 Task: Search one way flight ticket for 2 adults, 4 children and 1 infant on lap in business from Christiansted,st. Croix: Henry E. Rohlsen Airport to Greenville: Pitt-greenville Airport on 5-2-2023. Choice of flights is Emirates. Number of bags: 2 carry on bags and 7 checked bags. Price is upto 93000. Outbound departure time preference is 22:00.
Action: Mouse moved to (249, 328)
Screenshot: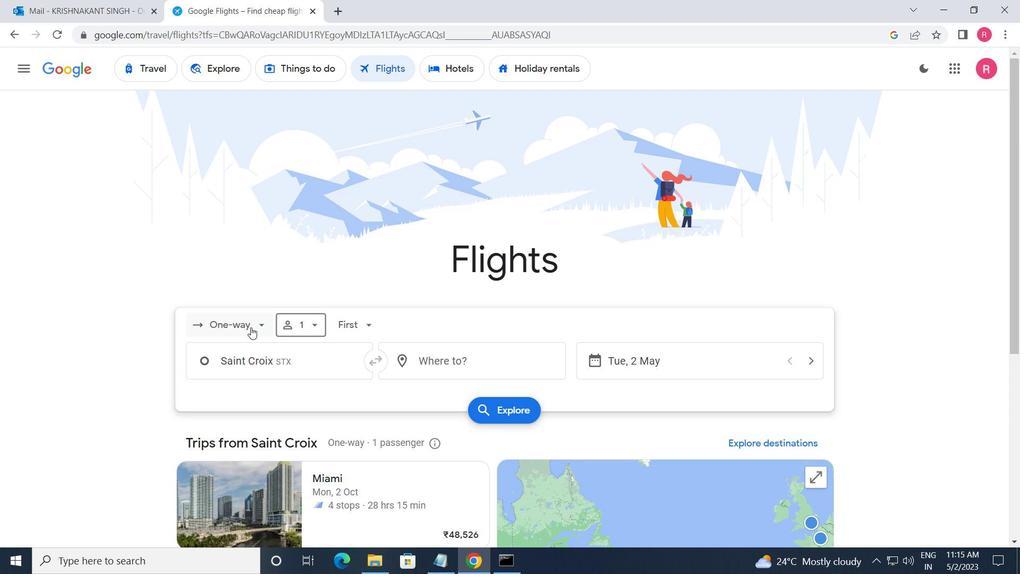 
Action: Mouse pressed left at (249, 328)
Screenshot: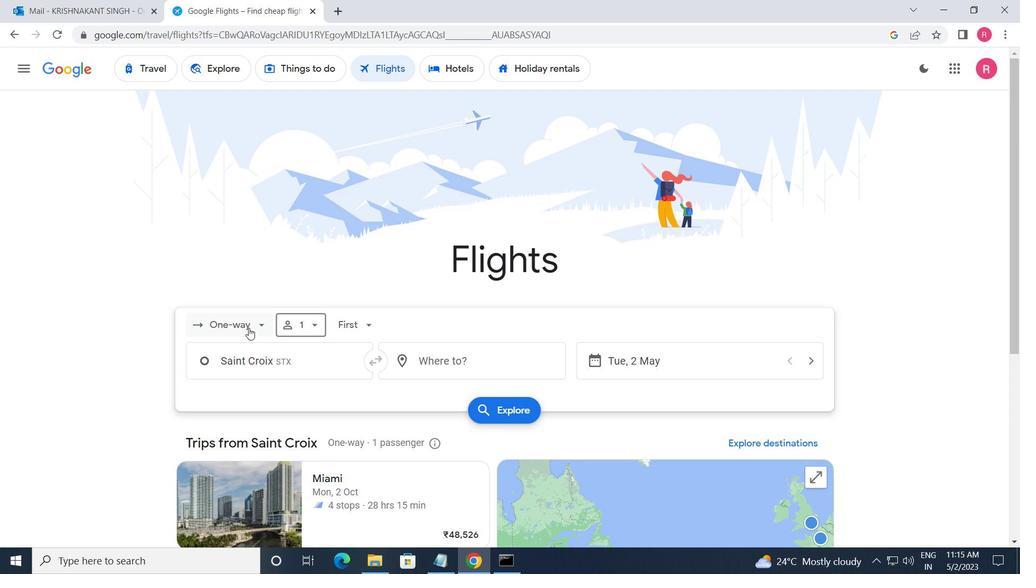 
Action: Mouse moved to (238, 386)
Screenshot: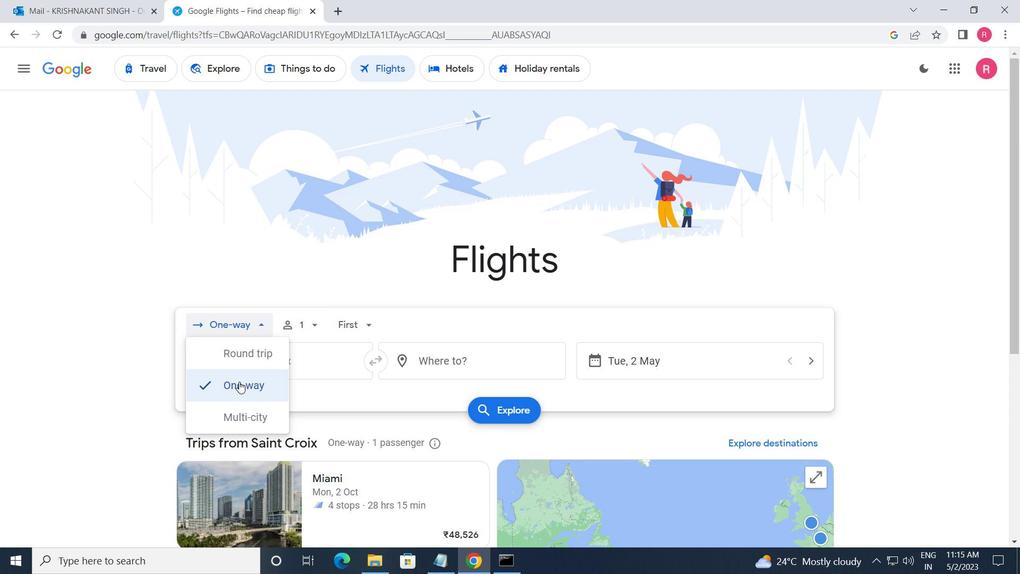 
Action: Mouse pressed left at (238, 386)
Screenshot: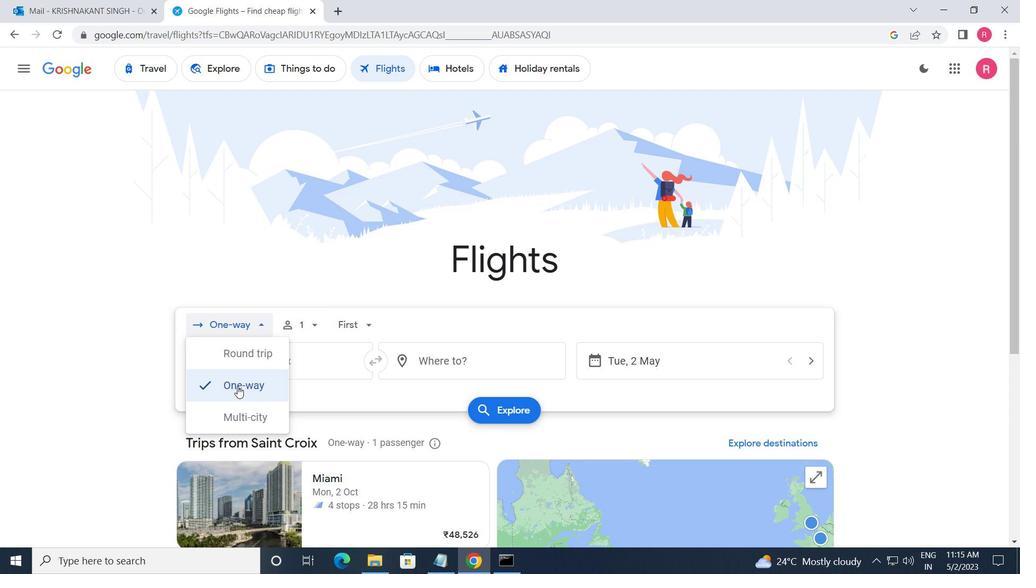 
Action: Mouse moved to (291, 332)
Screenshot: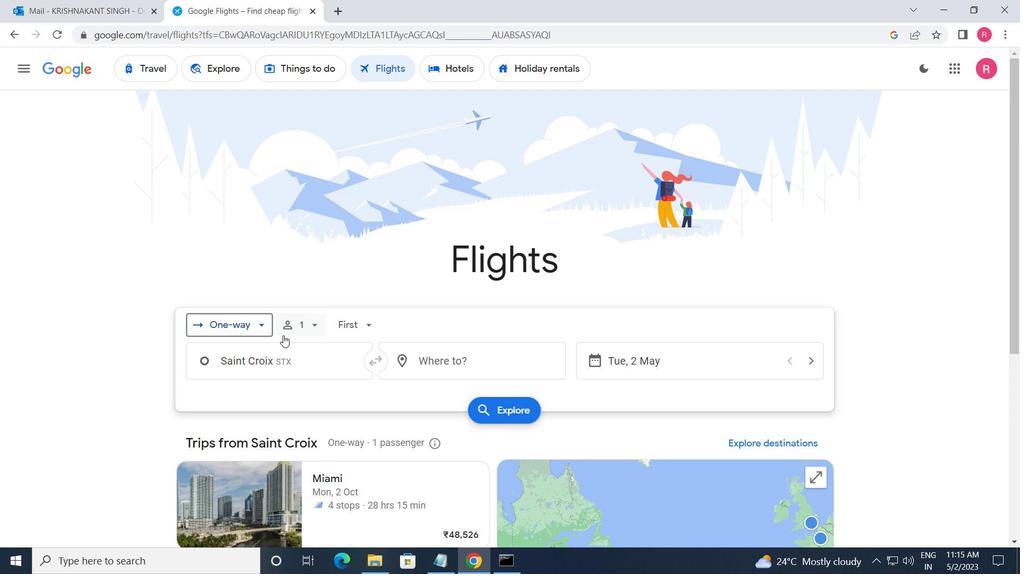 
Action: Mouse pressed left at (291, 332)
Screenshot: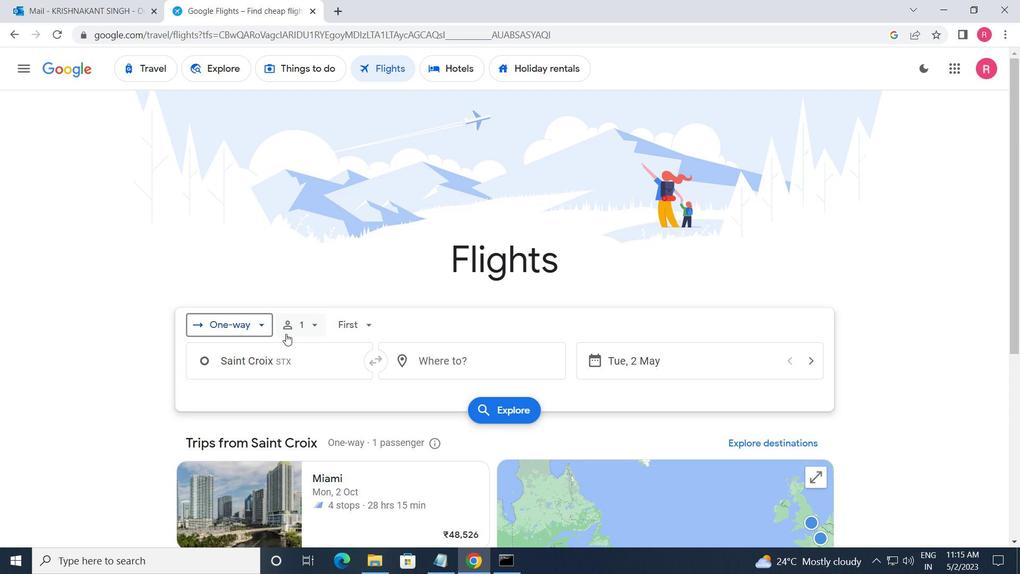 
Action: Mouse moved to (425, 365)
Screenshot: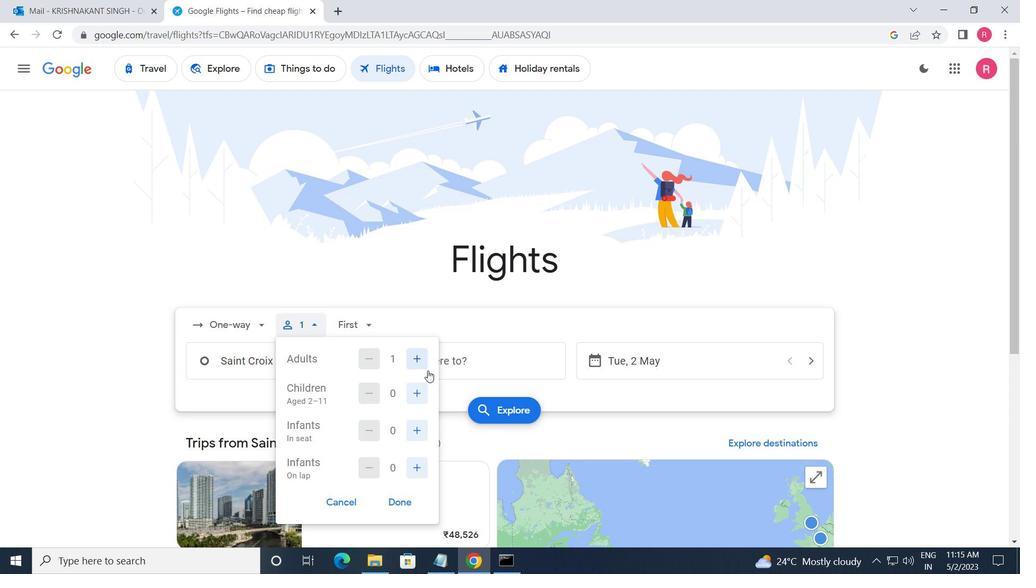 
Action: Mouse pressed left at (425, 365)
Screenshot: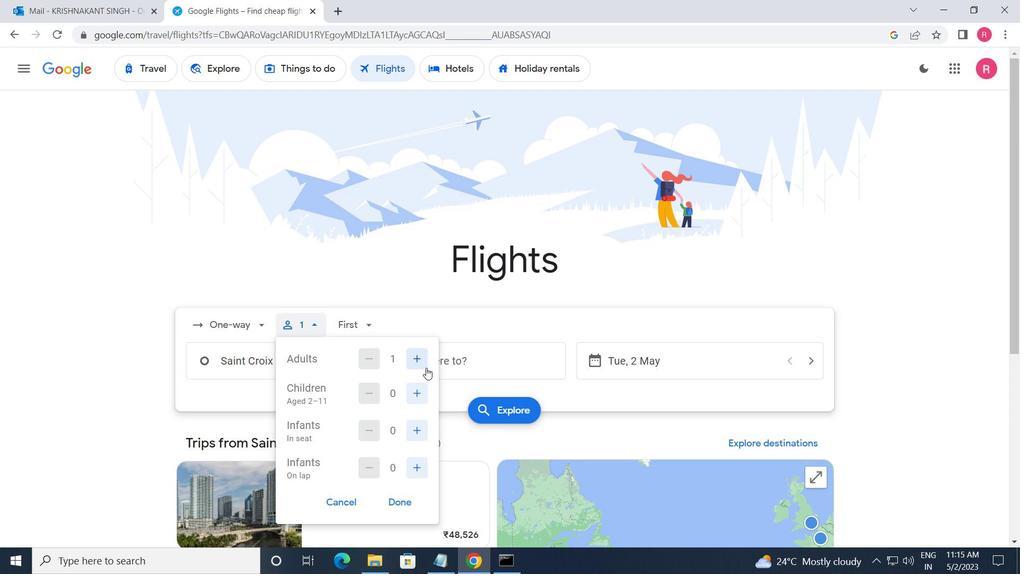 
Action: Mouse moved to (418, 389)
Screenshot: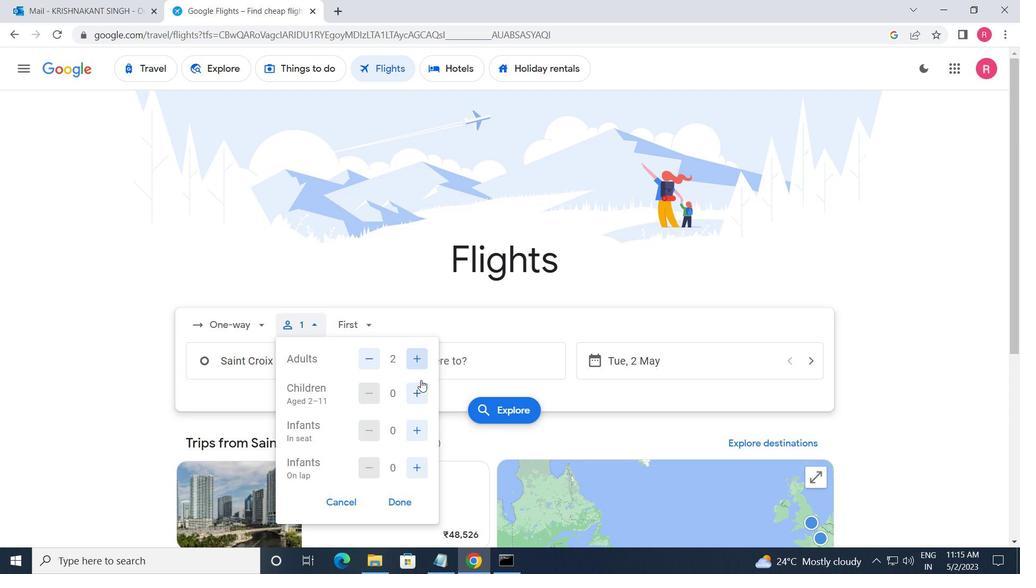 
Action: Mouse pressed left at (418, 389)
Screenshot: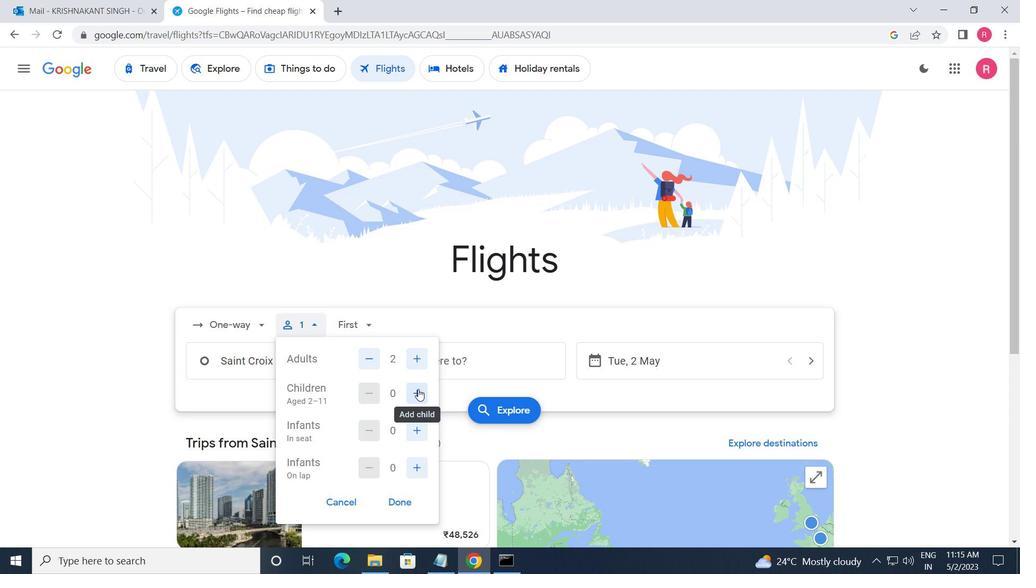 
Action: Mouse pressed left at (418, 389)
Screenshot: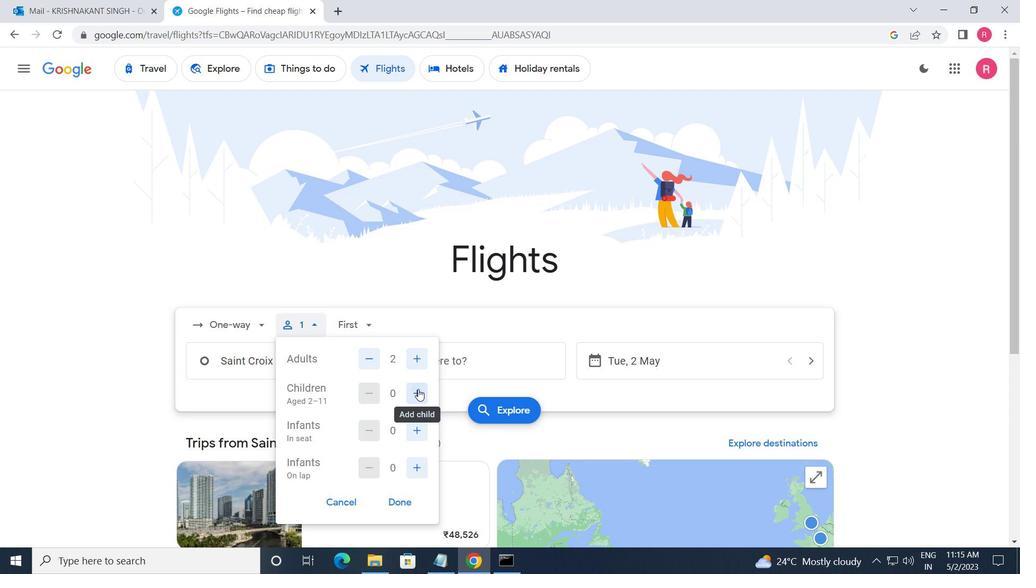 
Action: Mouse pressed left at (418, 389)
Screenshot: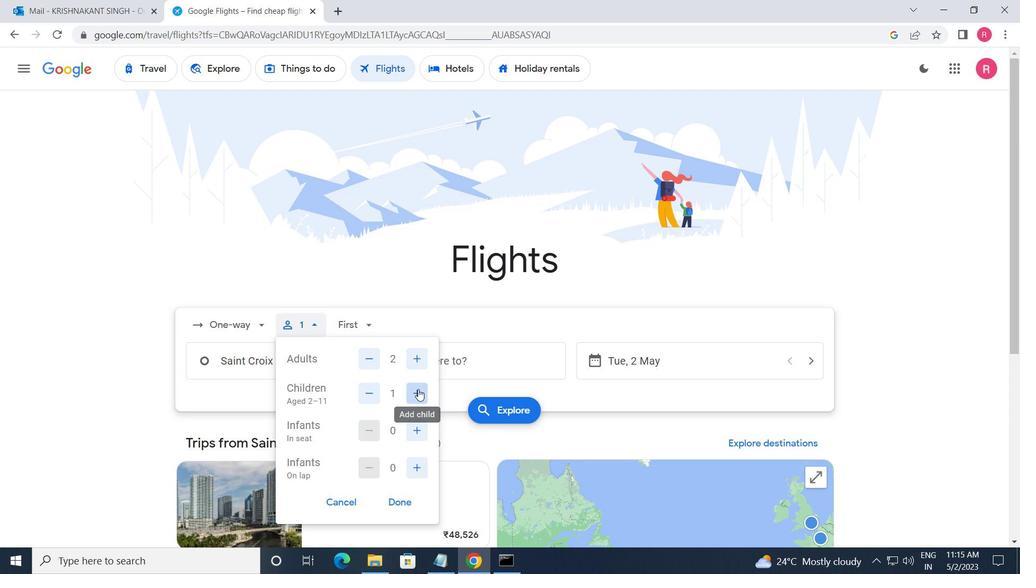 
Action: Mouse pressed left at (418, 389)
Screenshot: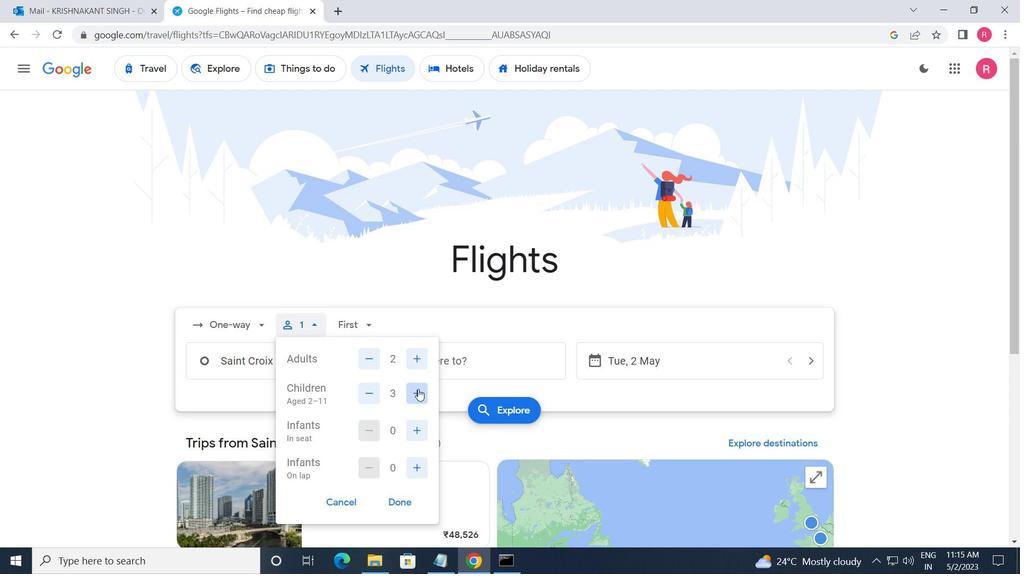
Action: Mouse moved to (416, 439)
Screenshot: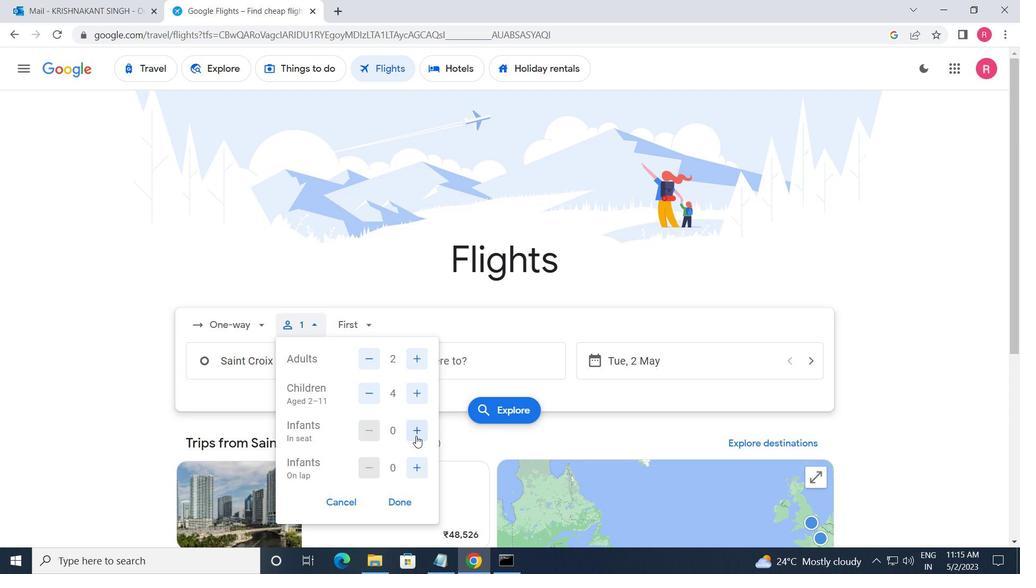 
Action: Mouse pressed left at (416, 439)
Screenshot: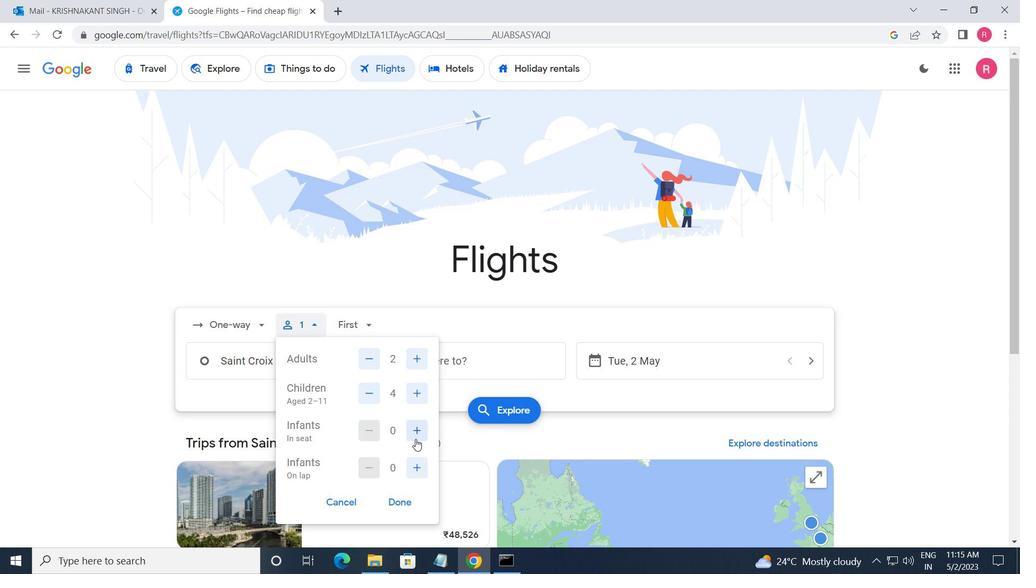 
Action: Mouse moved to (364, 324)
Screenshot: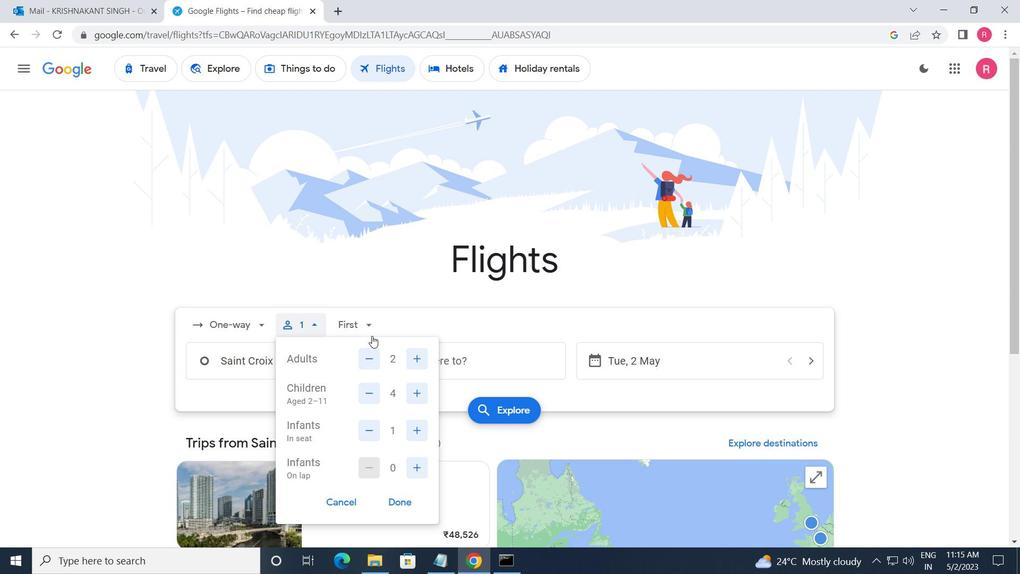 
Action: Mouse pressed left at (364, 324)
Screenshot: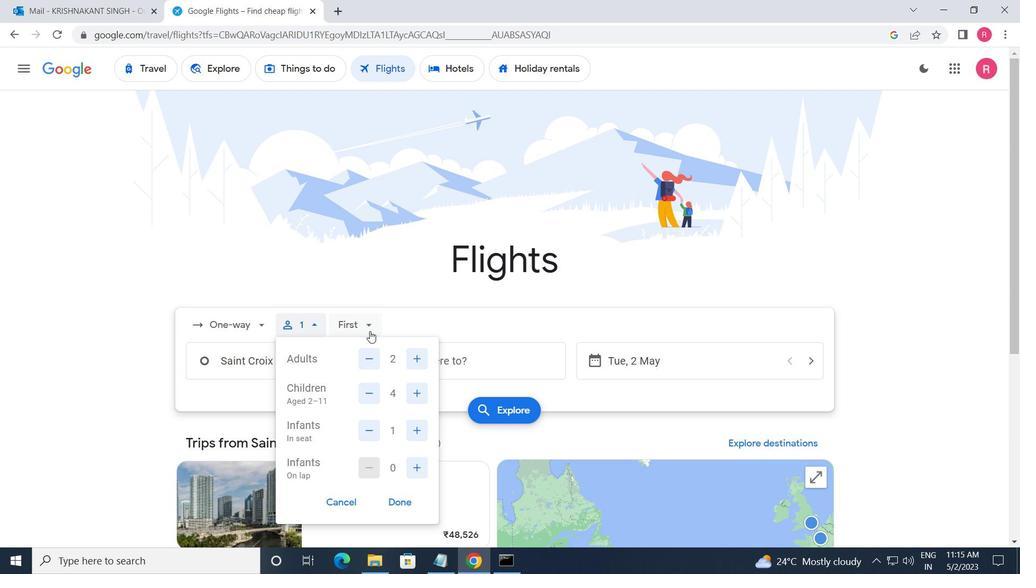
Action: Mouse moved to (388, 418)
Screenshot: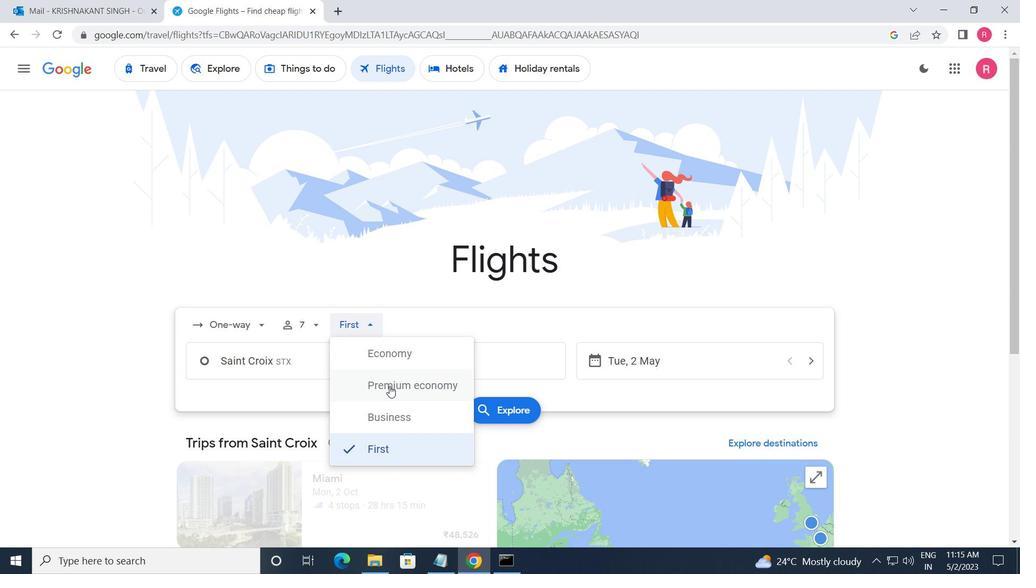 
Action: Mouse pressed left at (388, 418)
Screenshot: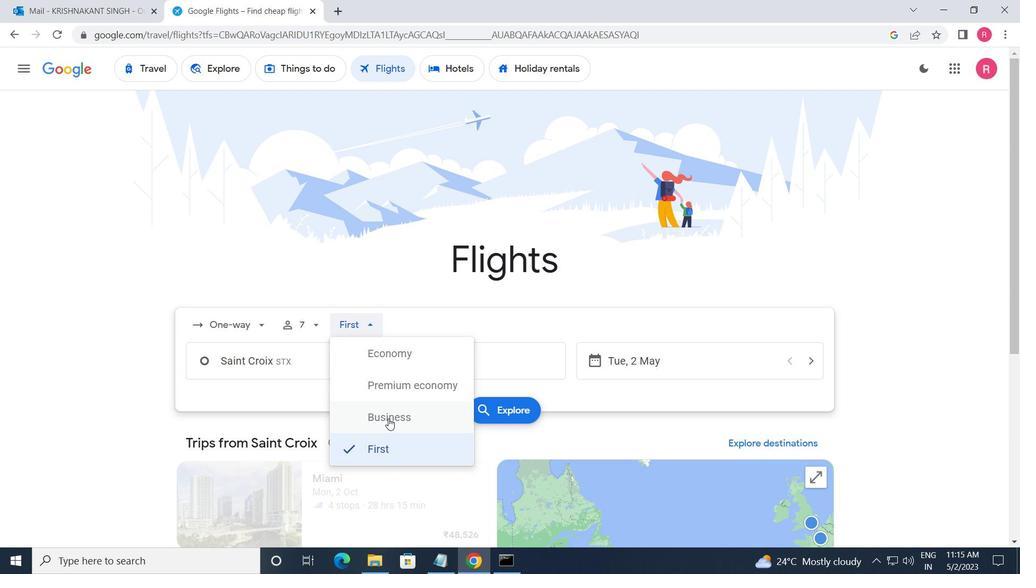 
Action: Mouse moved to (303, 370)
Screenshot: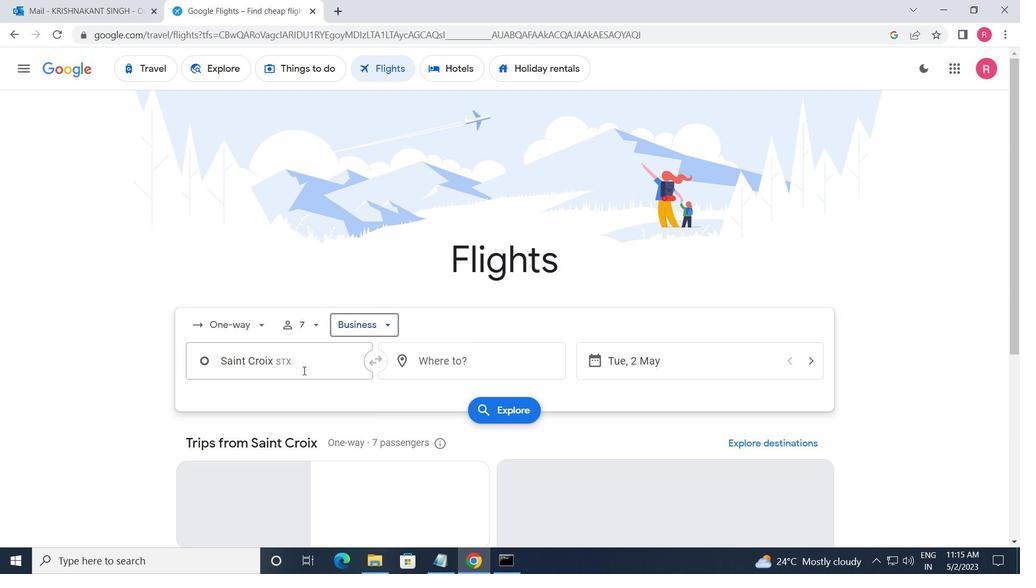 
Action: Mouse pressed left at (303, 370)
Screenshot: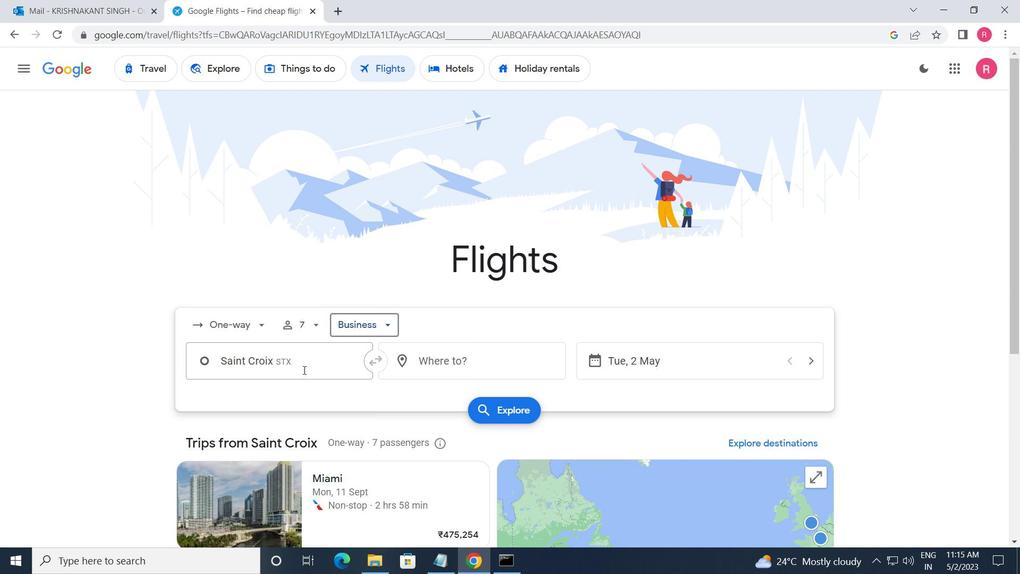 
Action: Mouse moved to (317, 429)
Screenshot: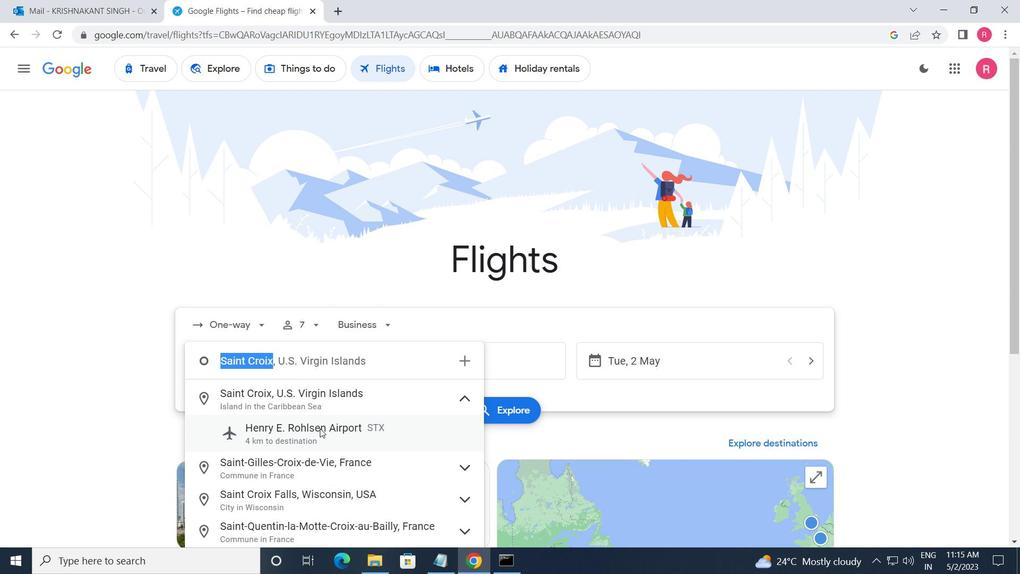 
Action: Mouse pressed left at (317, 429)
Screenshot: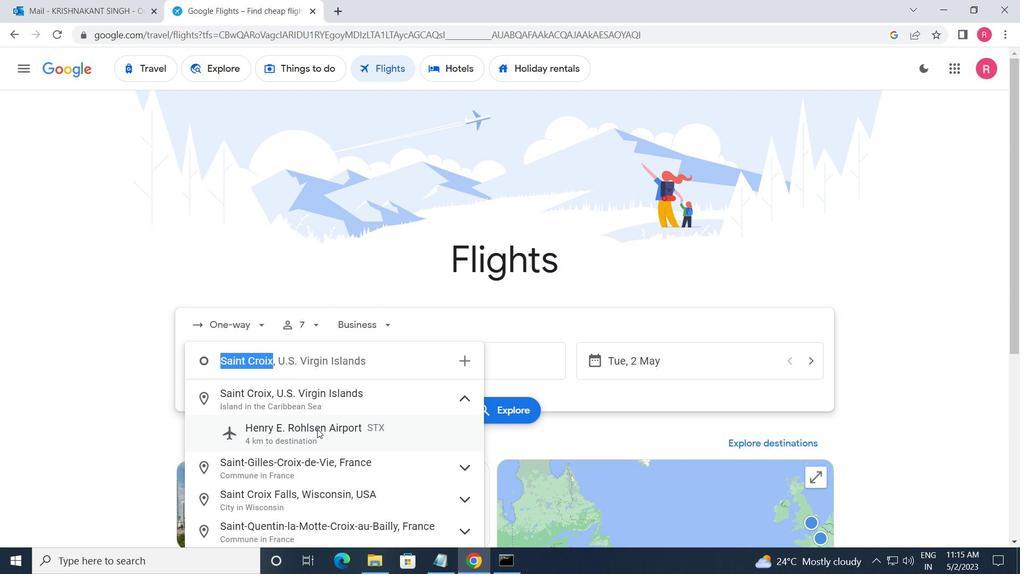 
Action: Mouse moved to (420, 369)
Screenshot: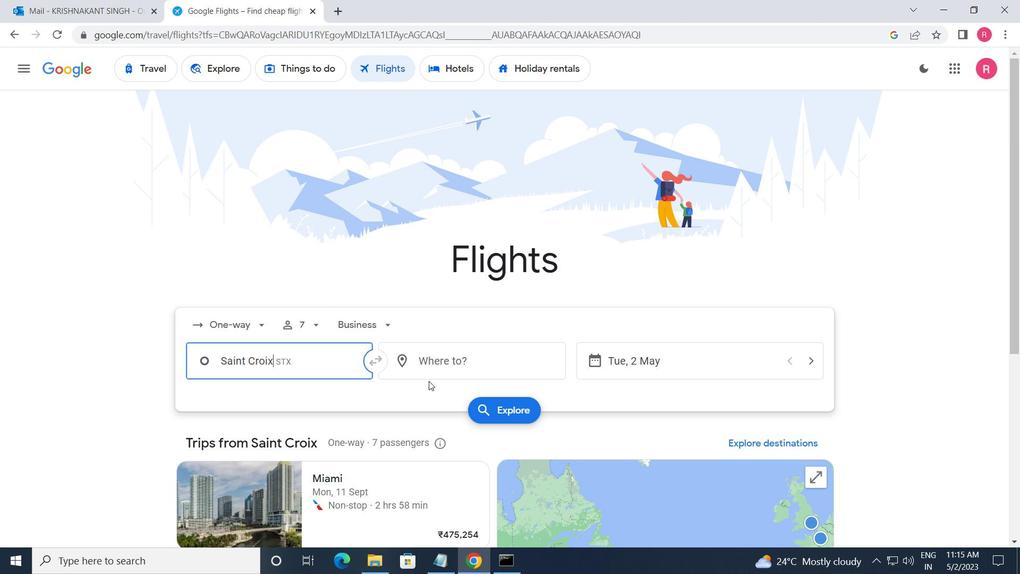 
Action: Mouse pressed left at (420, 369)
Screenshot: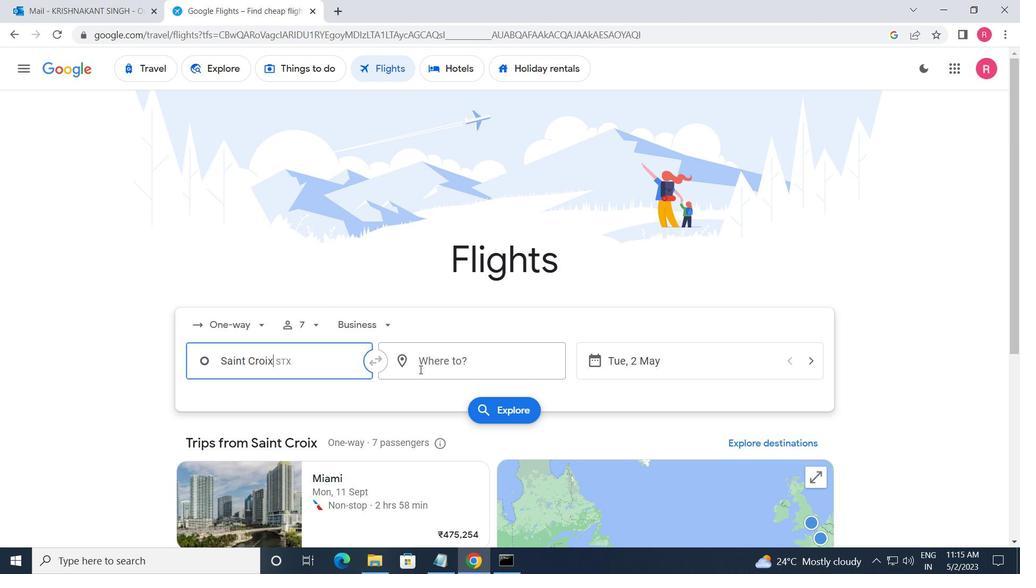 
Action: Mouse moved to (431, 490)
Screenshot: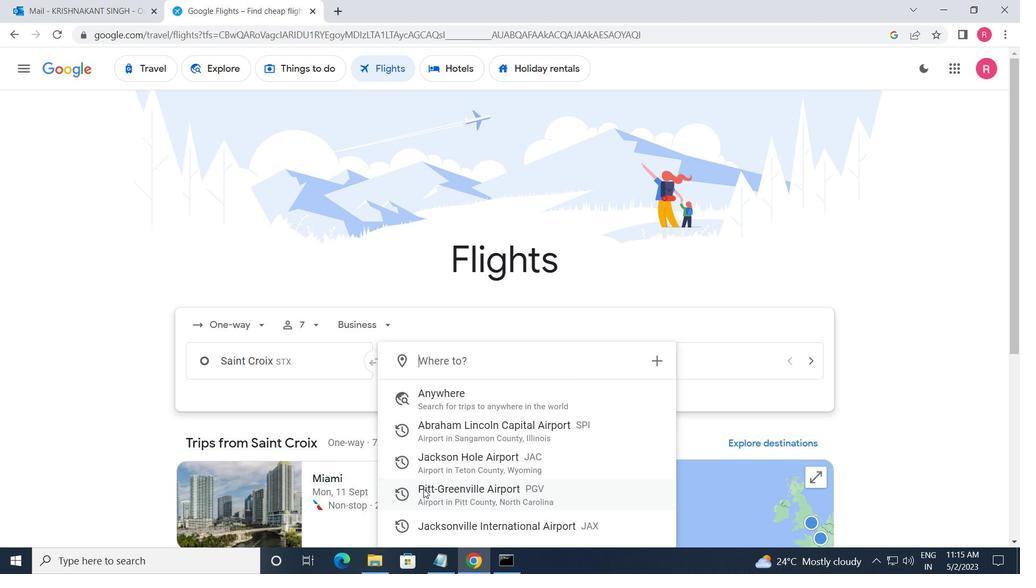 
Action: Mouse pressed left at (431, 490)
Screenshot: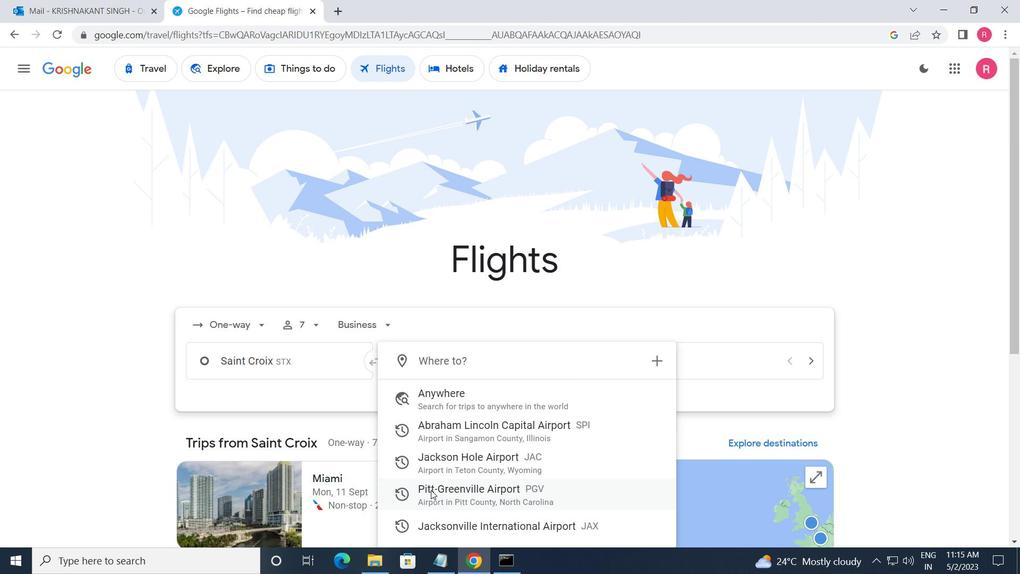 
Action: Mouse moved to (689, 359)
Screenshot: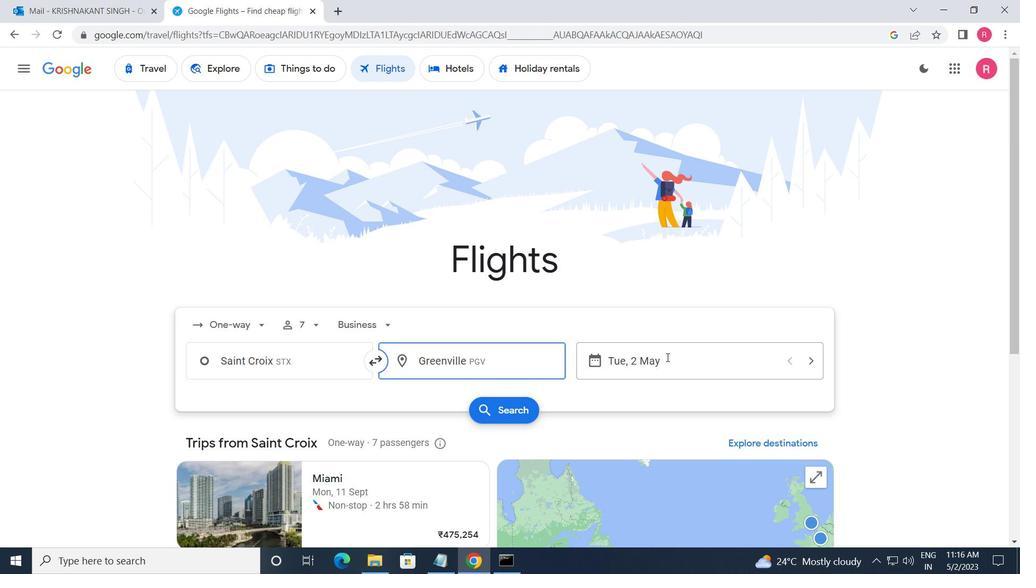 
Action: Mouse pressed left at (689, 359)
Screenshot: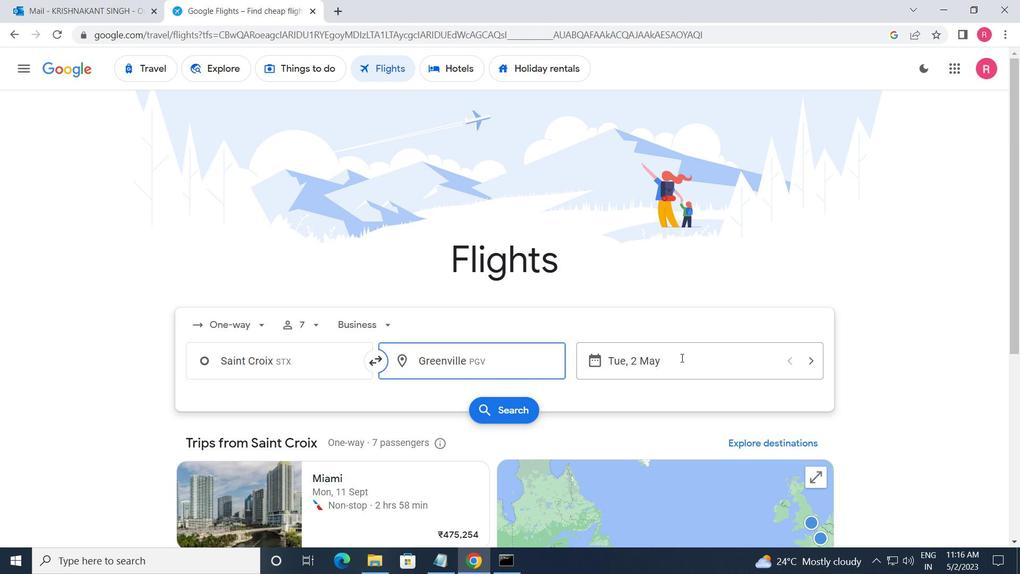 
Action: Mouse moved to (423, 309)
Screenshot: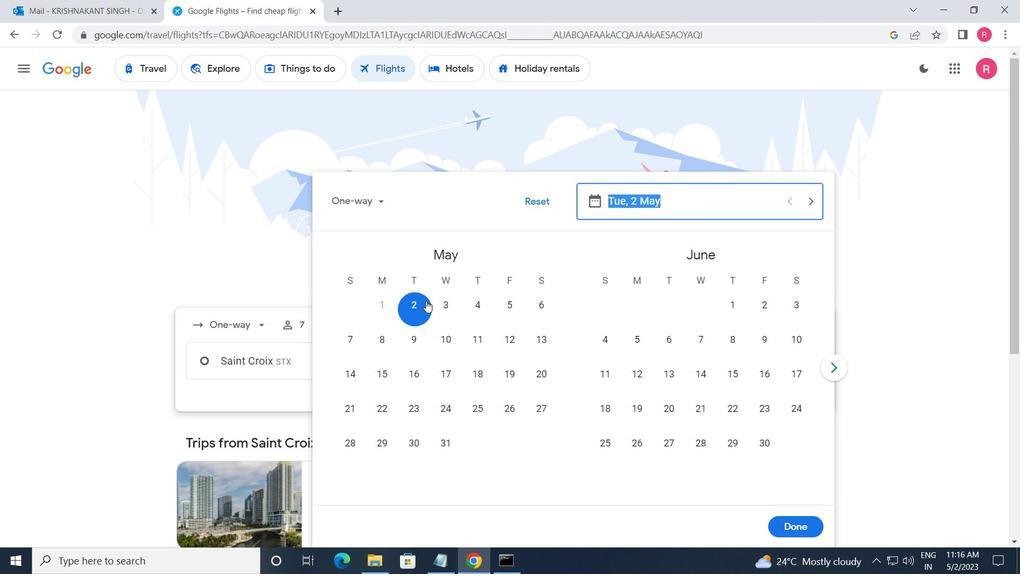 
Action: Mouse pressed left at (423, 309)
Screenshot: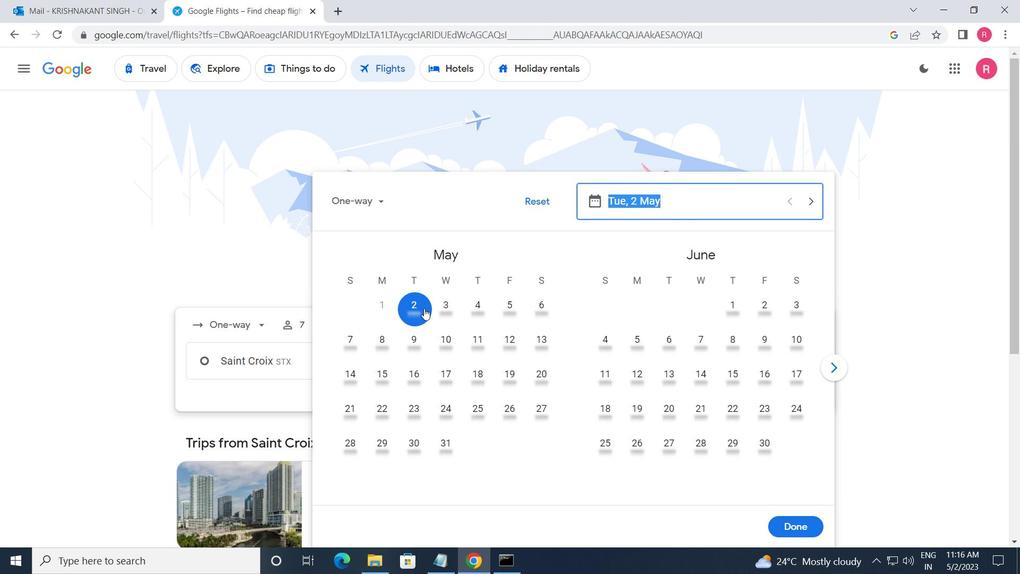 
Action: Mouse moved to (795, 526)
Screenshot: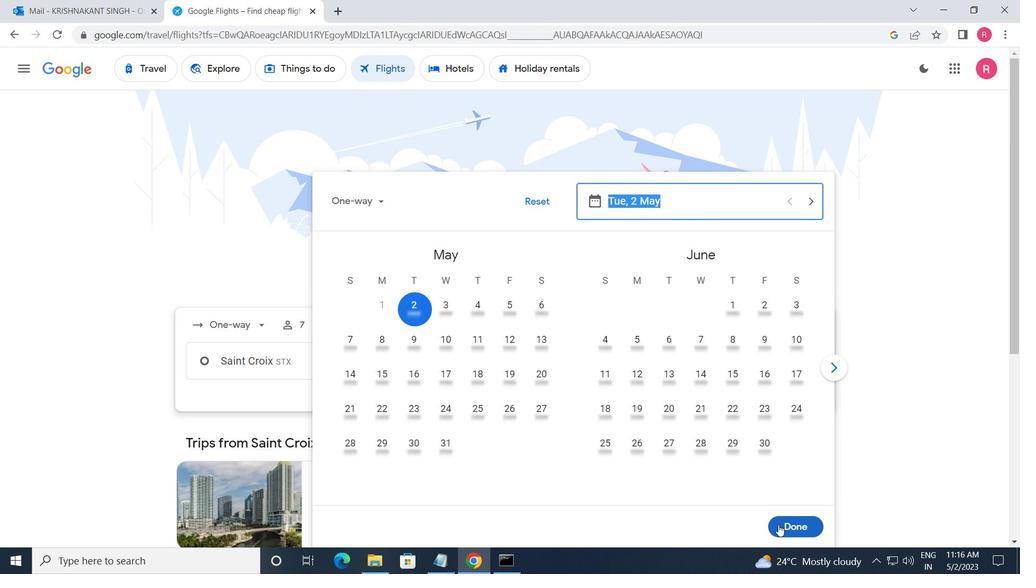 
Action: Mouse pressed left at (795, 526)
Screenshot: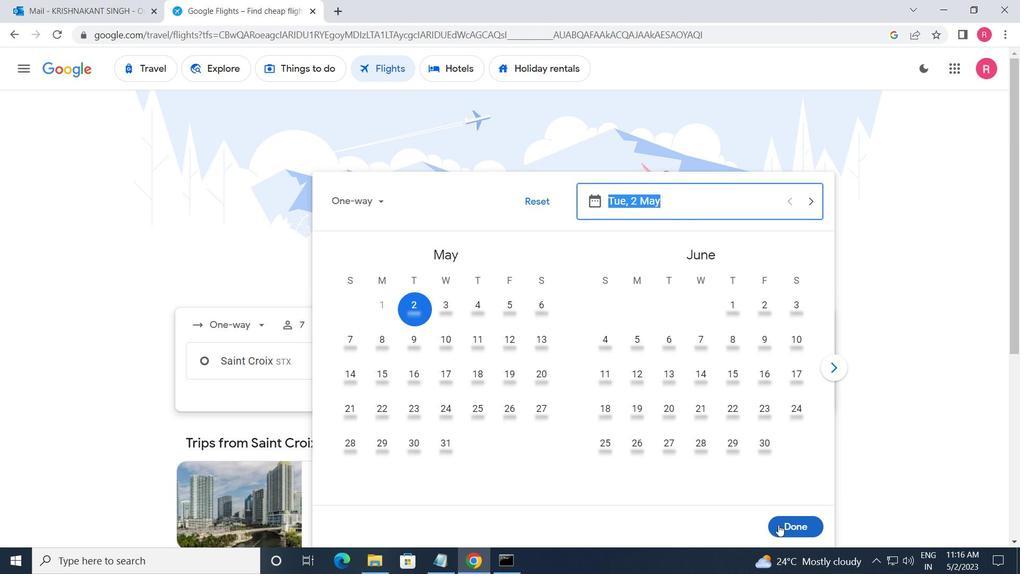
Action: Mouse moved to (522, 413)
Screenshot: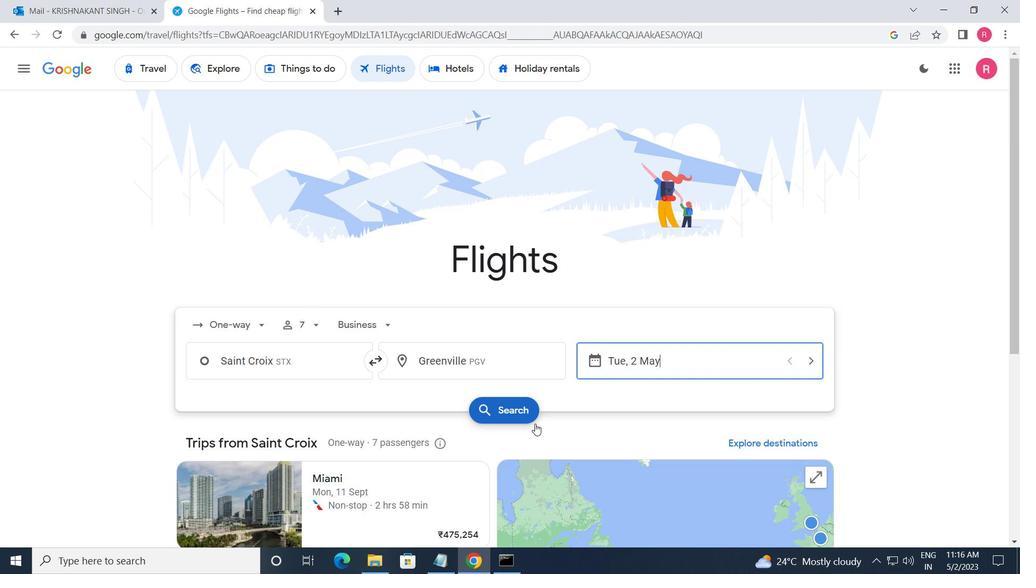 
Action: Mouse pressed left at (522, 413)
Screenshot: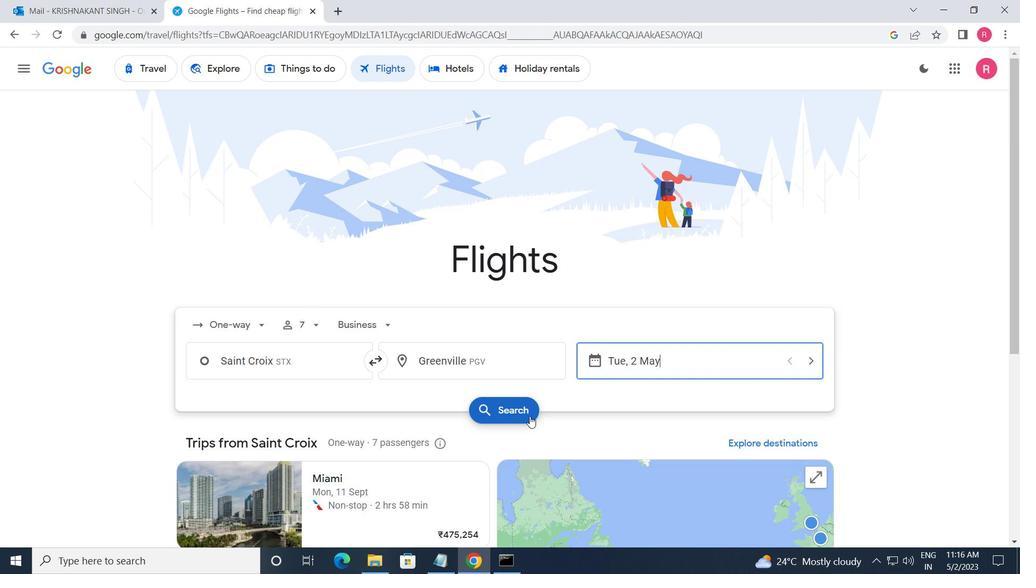 
Action: Mouse moved to (211, 190)
Screenshot: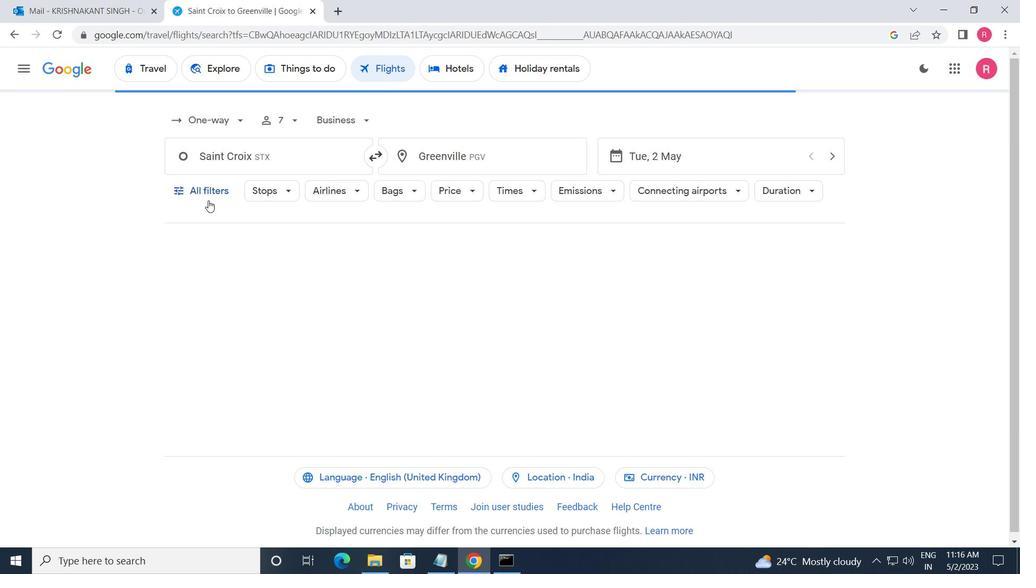 
Action: Mouse pressed left at (211, 190)
Screenshot: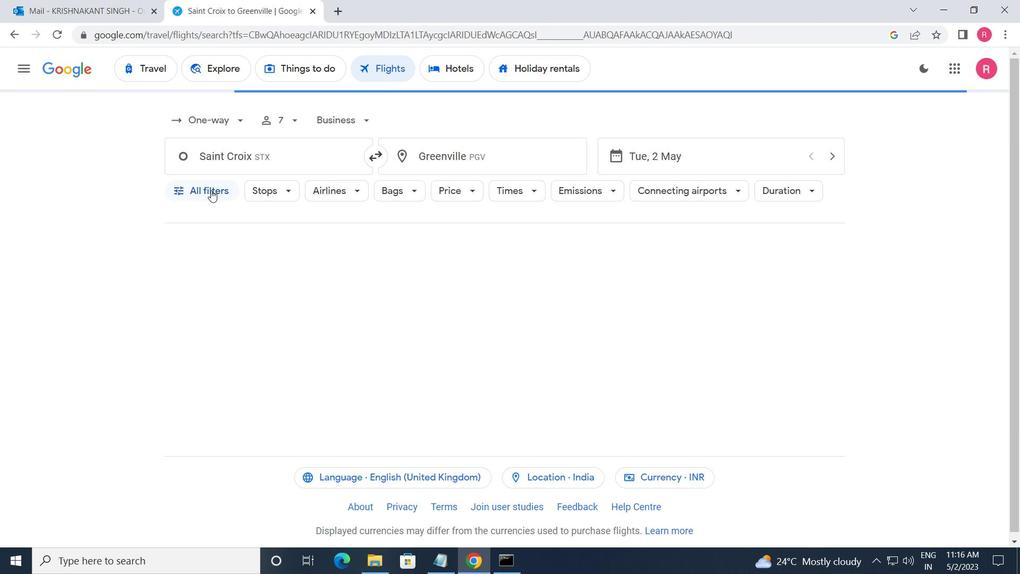 
Action: Mouse moved to (300, 420)
Screenshot: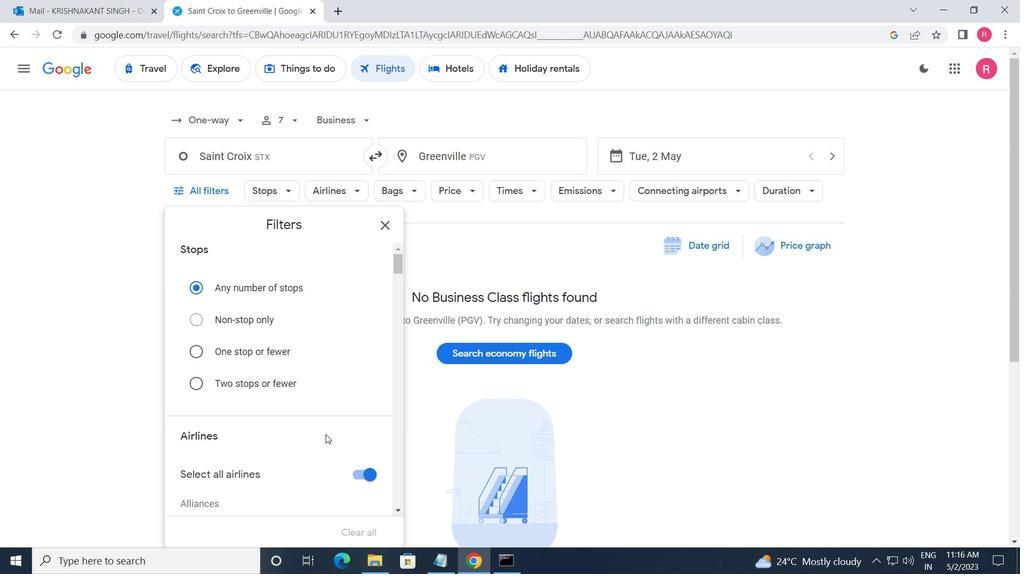 
Action: Mouse scrolled (300, 419) with delta (0, 0)
Screenshot: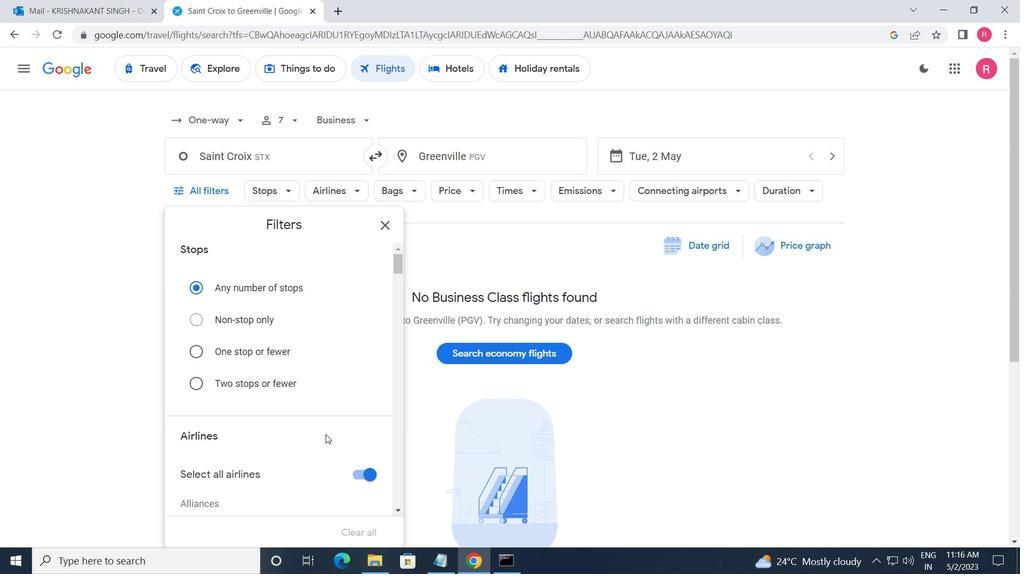 
Action: Mouse moved to (300, 420)
Screenshot: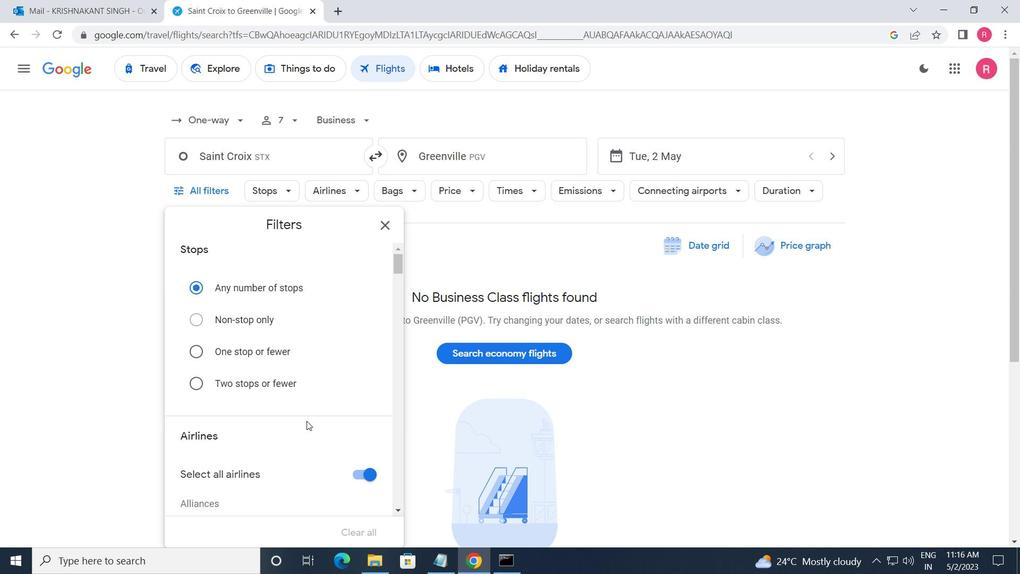 
Action: Mouse scrolled (300, 419) with delta (0, 0)
Screenshot: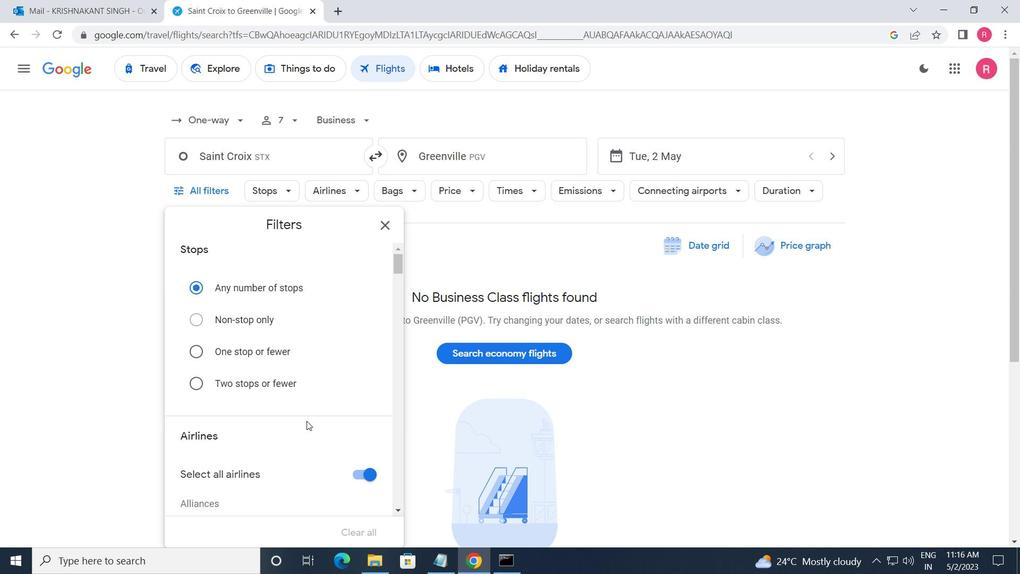 
Action: Mouse moved to (300, 420)
Screenshot: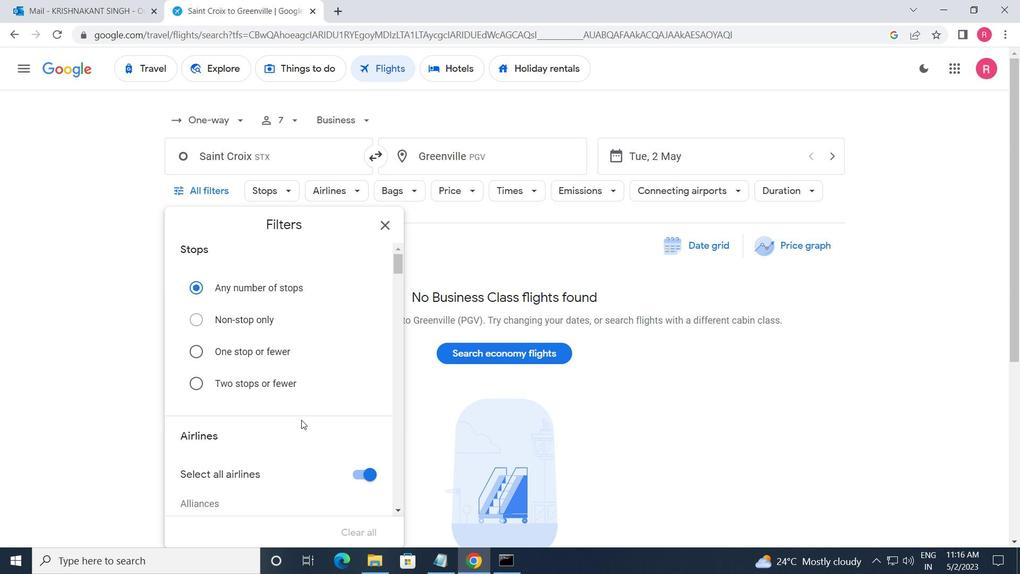 
Action: Mouse scrolled (300, 419) with delta (0, 0)
Screenshot: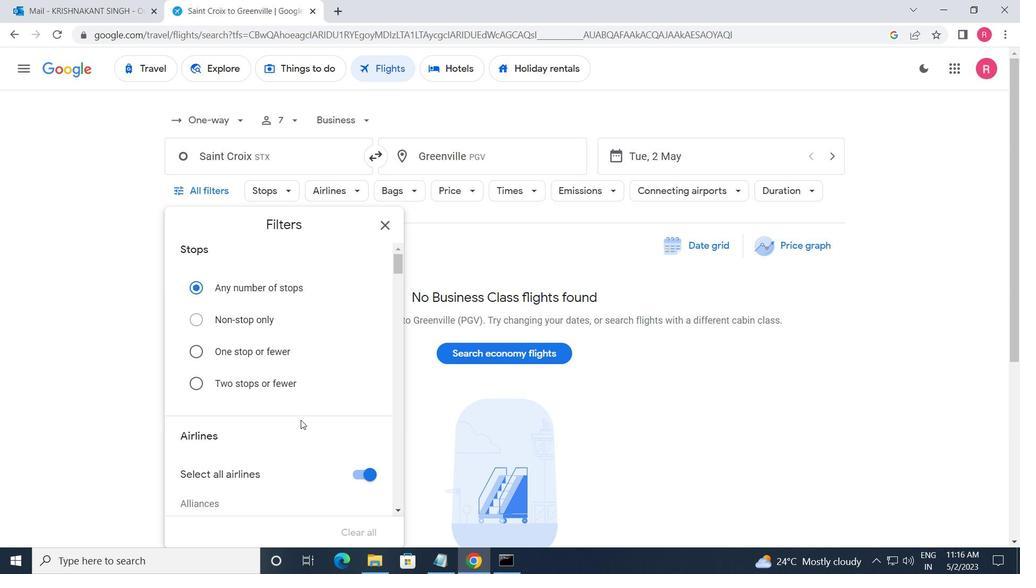 
Action: Mouse moved to (300, 421)
Screenshot: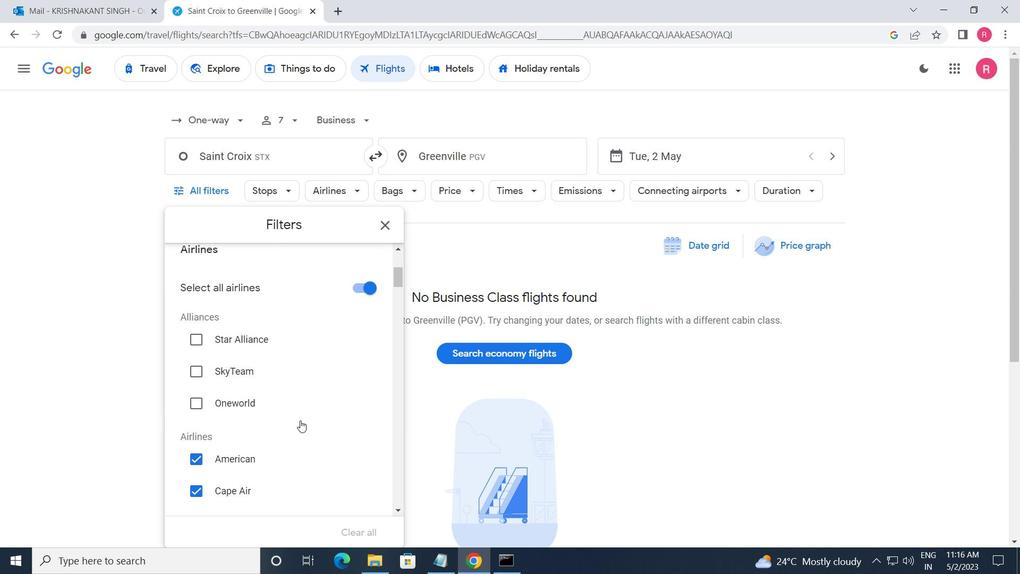 
Action: Mouse scrolled (300, 421) with delta (0, 0)
Screenshot: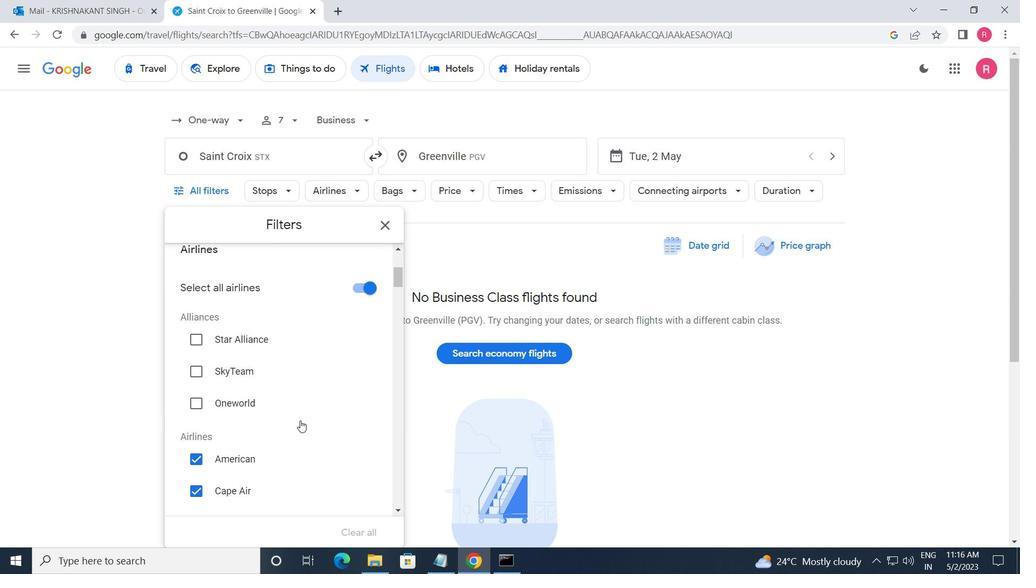 
Action: Mouse moved to (300, 422)
Screenshot: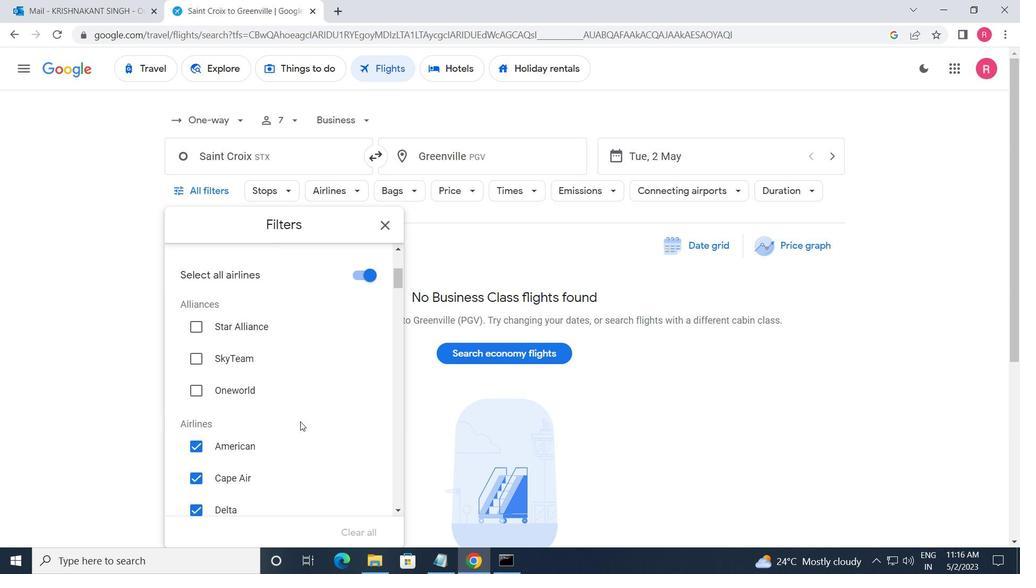
Action: Mouse scrolled (300, 422) with delta (0, 0)
Screenshot: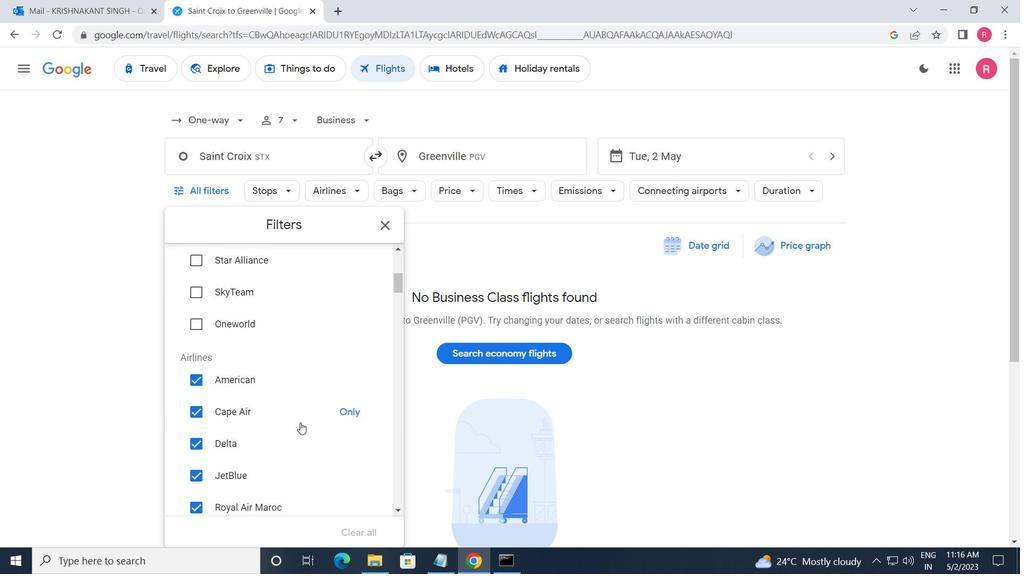 
Action: Mouse moved to (299, 424)
Screenshot: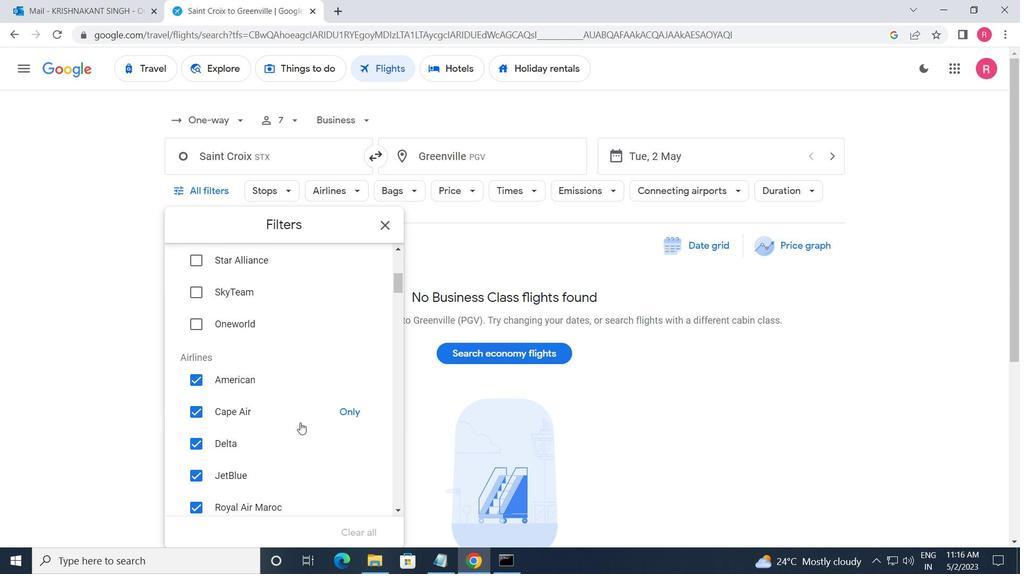 
Action: Mouse scrolled (299, 423) with delta (0, 0)
Screenshot: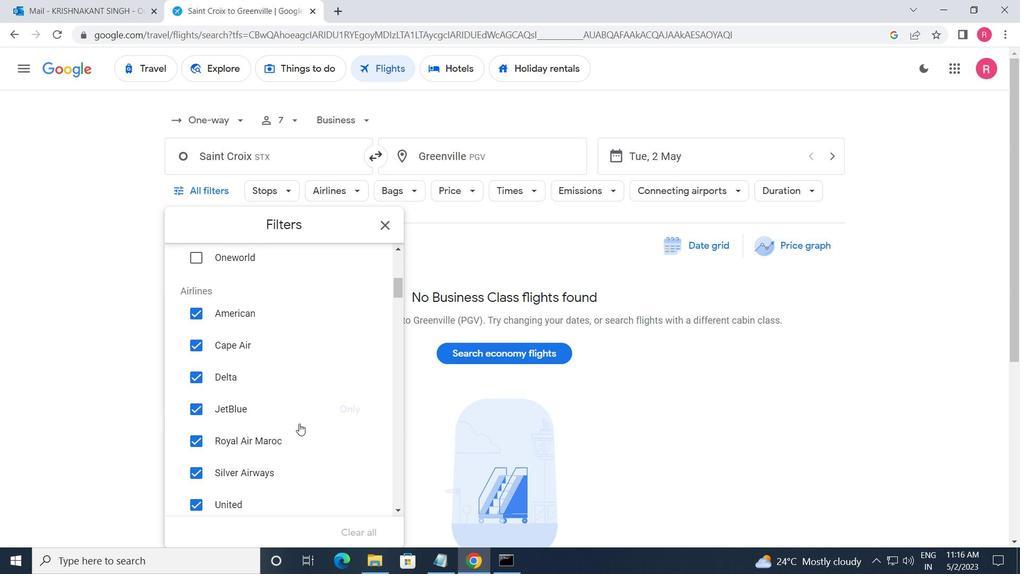 
Action: Mouse scrolled (299, 423) with delta (0, 0)
Screenshot: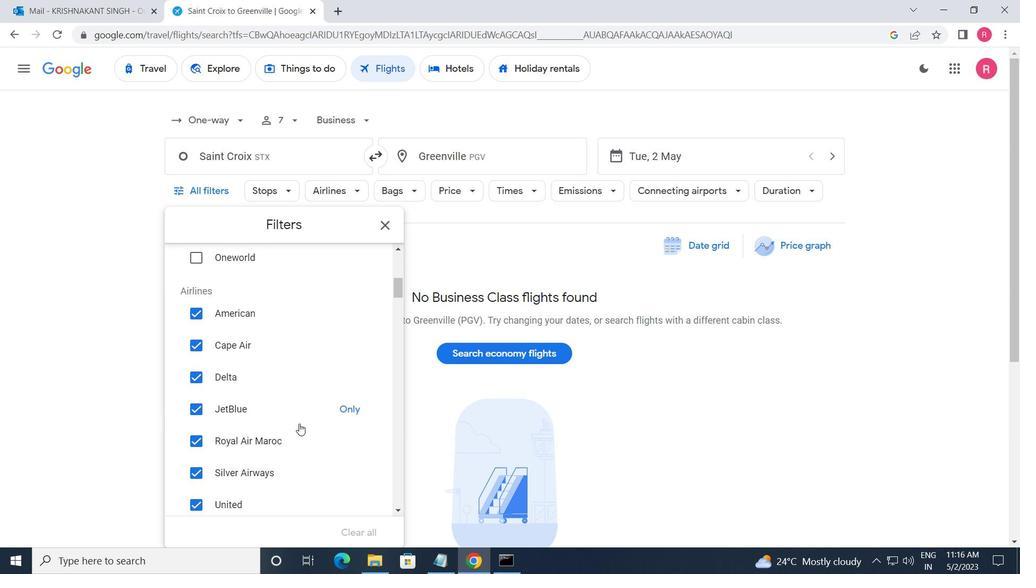 
Action: Mouse scrolled (299, 424) with delta (0, 0)
Screenshot: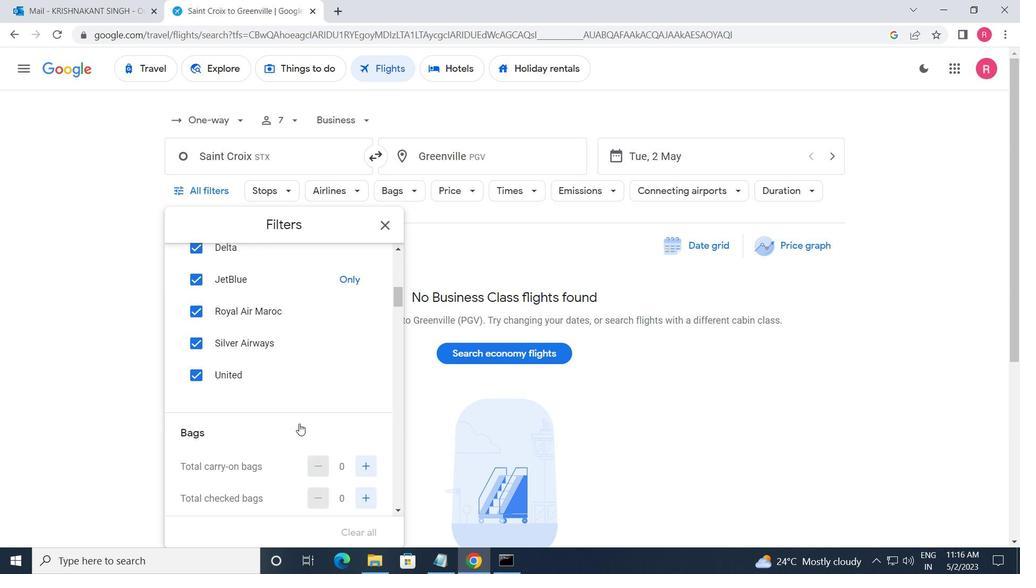 
Action: Mouse scrolled (299, 424) with delta (0, 0)
Screenshot: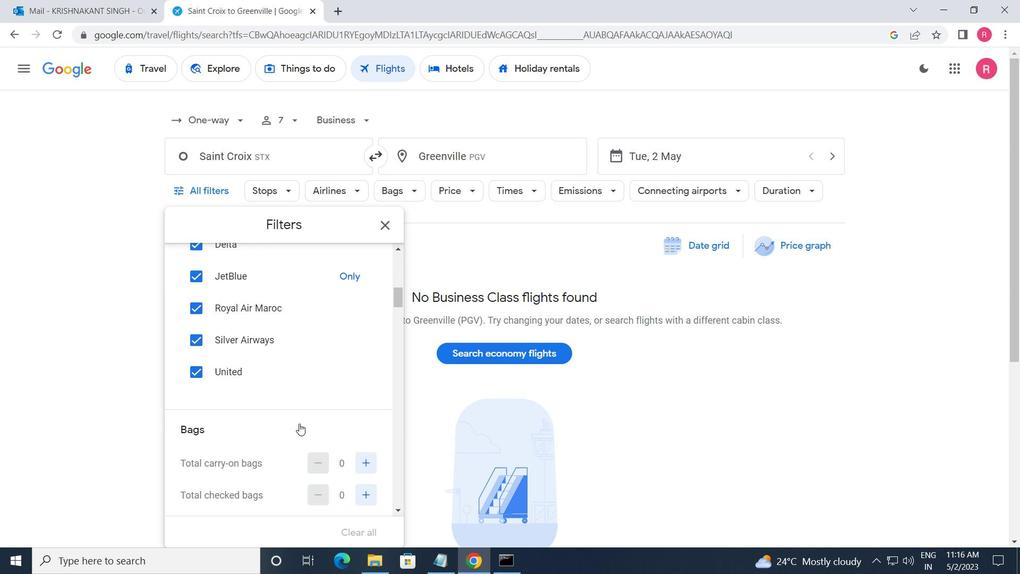 
Action: Mouse scrolled (299, 424) with delta (0, 0)
Screenshot: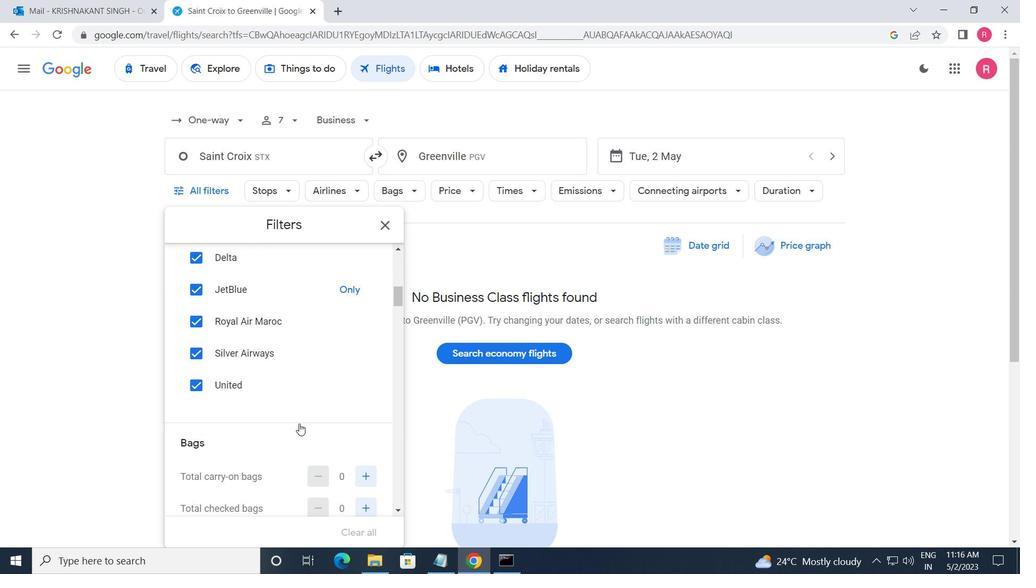 
Action: Mouse scrolled (299, 424) with delta (0, 0)
Screenshot: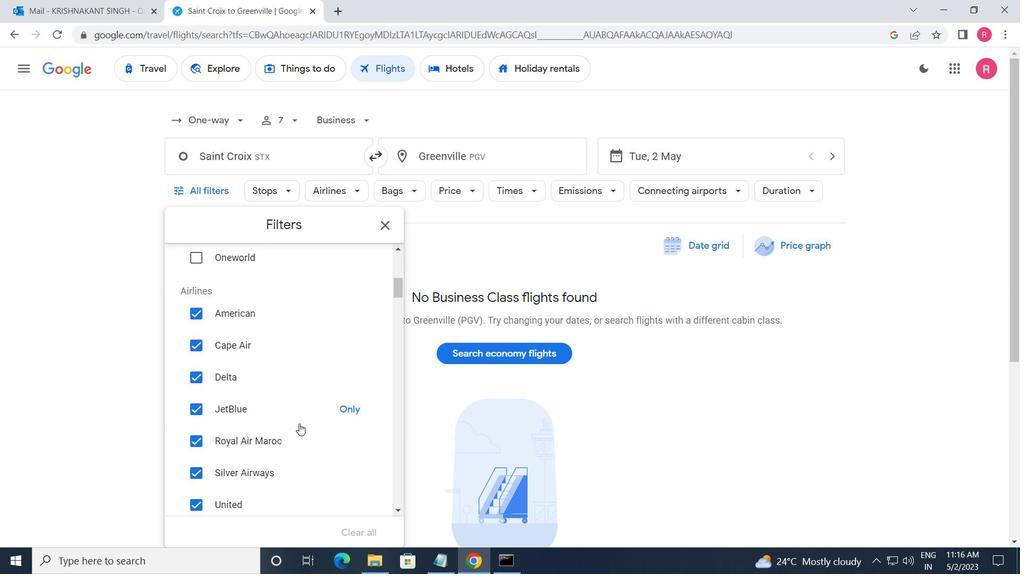 
Action: Mouse scrolled (299, 424) with delta (0, 0)
Screenshot: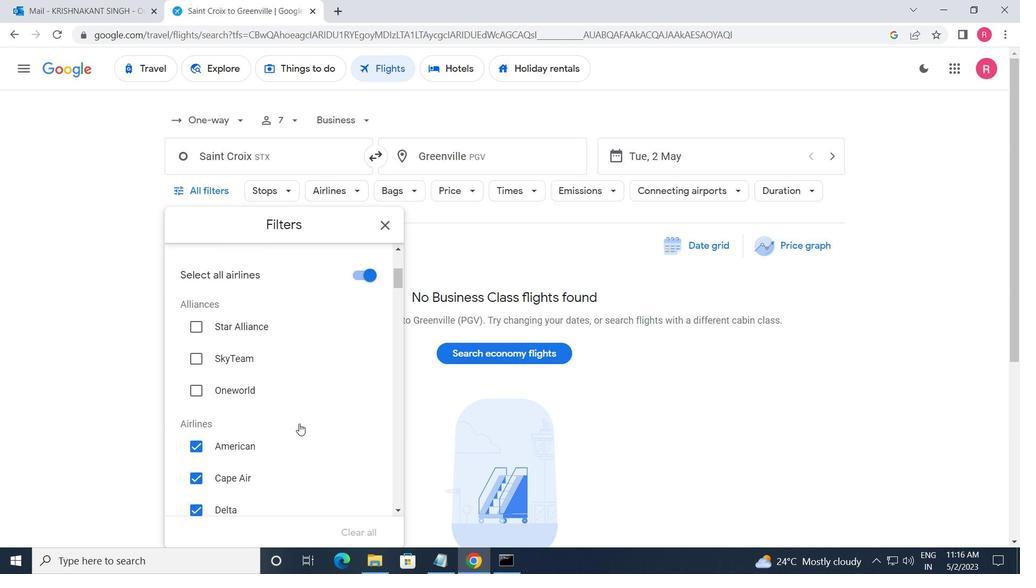 
Action: Mouse scrolled (299, 424) with delta (0, 0)
Screenshot: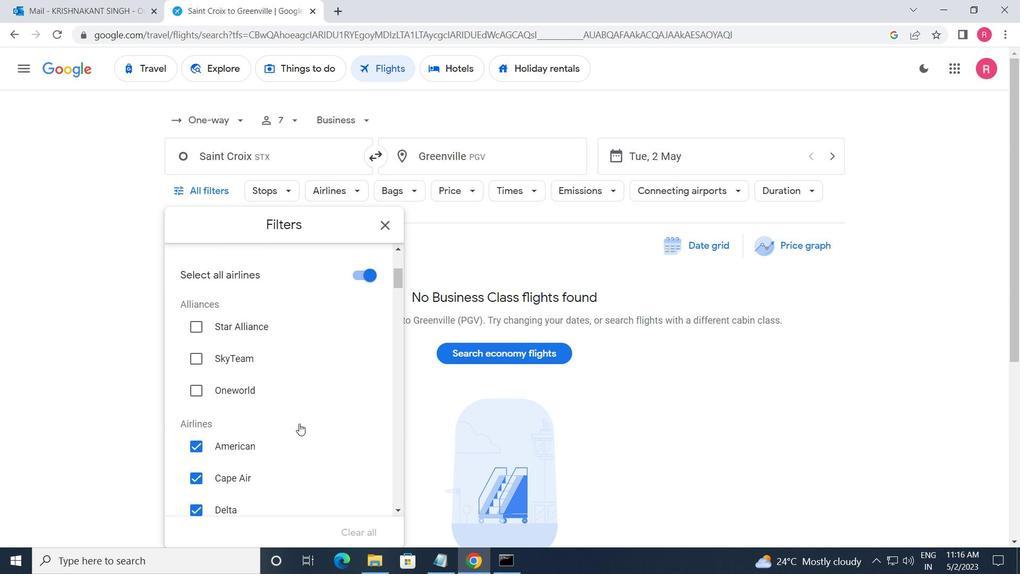 
Action: Mouse moved to (359, 415)
Screenshot: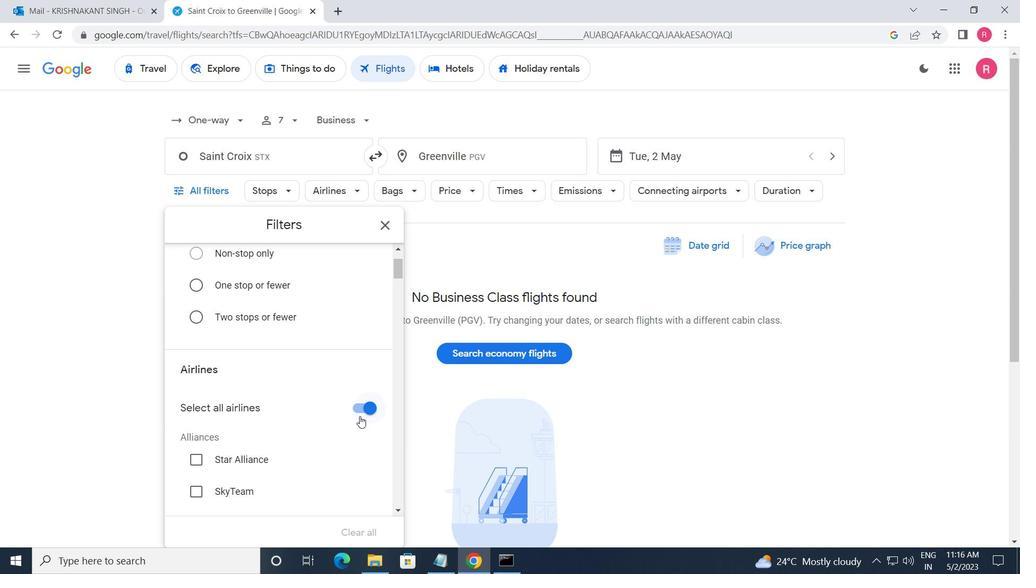 
Action: Mouse pressed left at (359, 415)
Screenshot: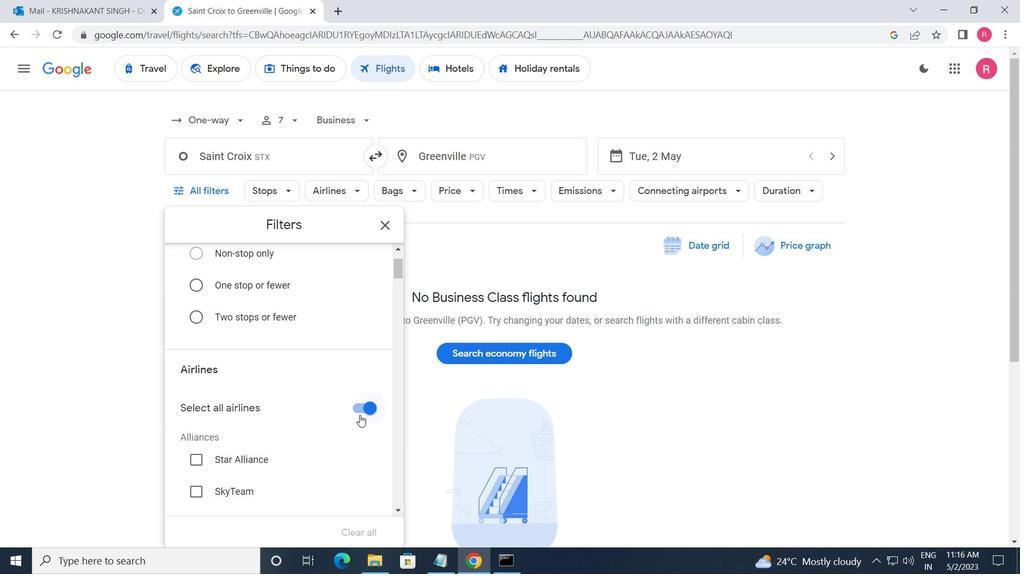
Action: Mouse moved to (347, 434)
Screenshot: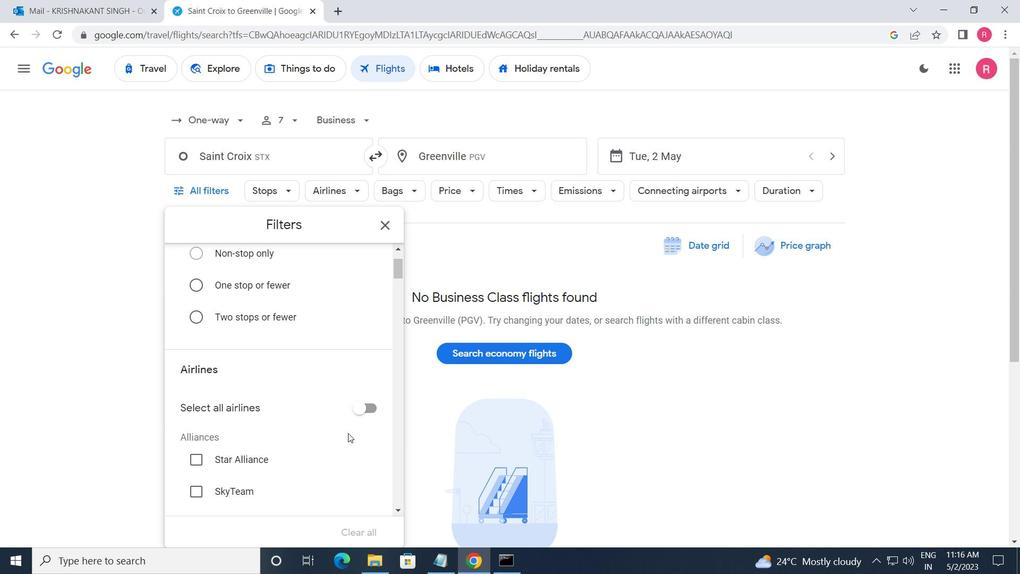 
Action: Mouse scrolled (347, 433) with delta (0, 0)
Screenshot: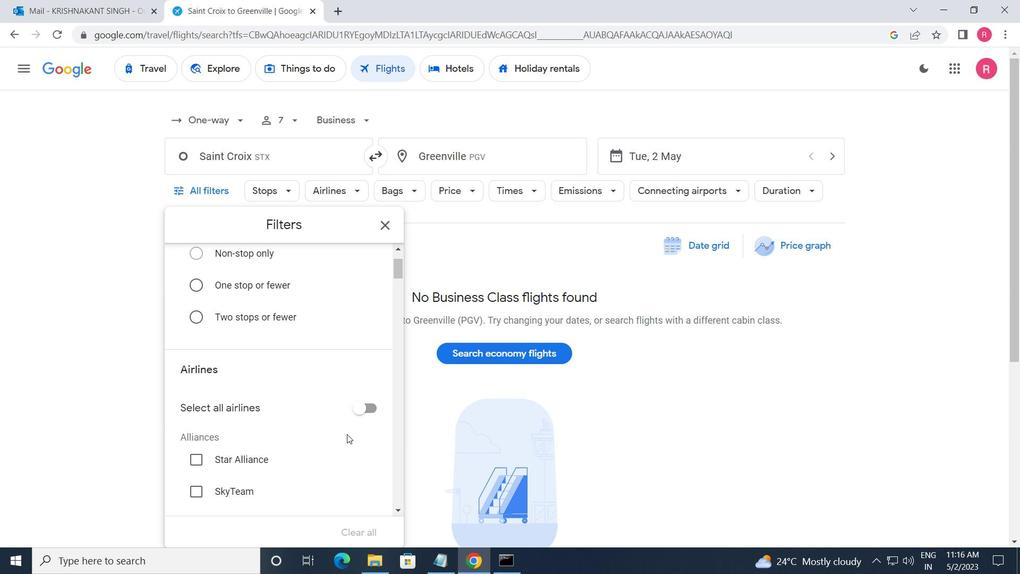 
Action: Mouse moved to (346, 434)
Screenshot: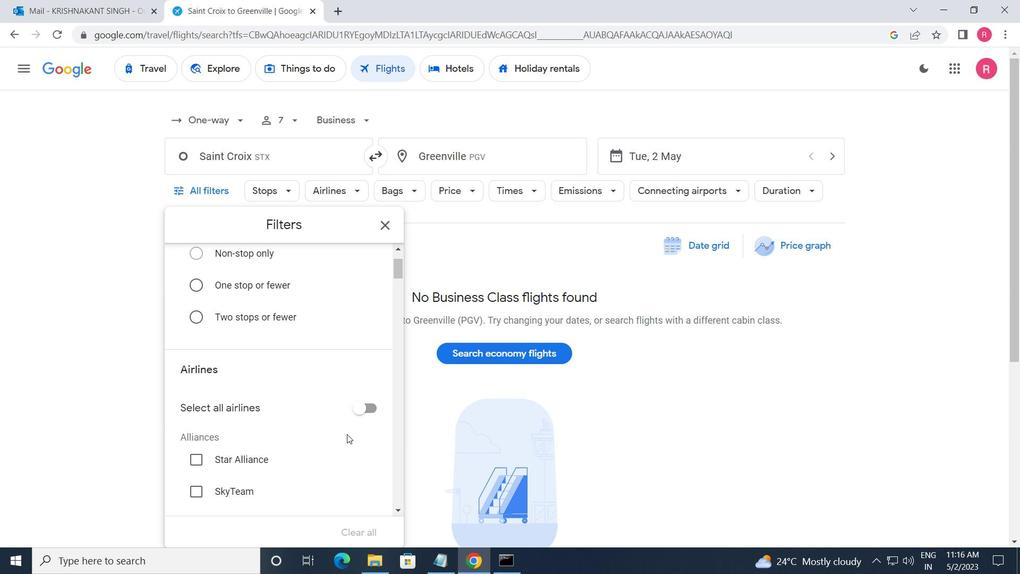 
Action: Mouse scrolled (346, 434) with delta (0, 0)
Screenshot: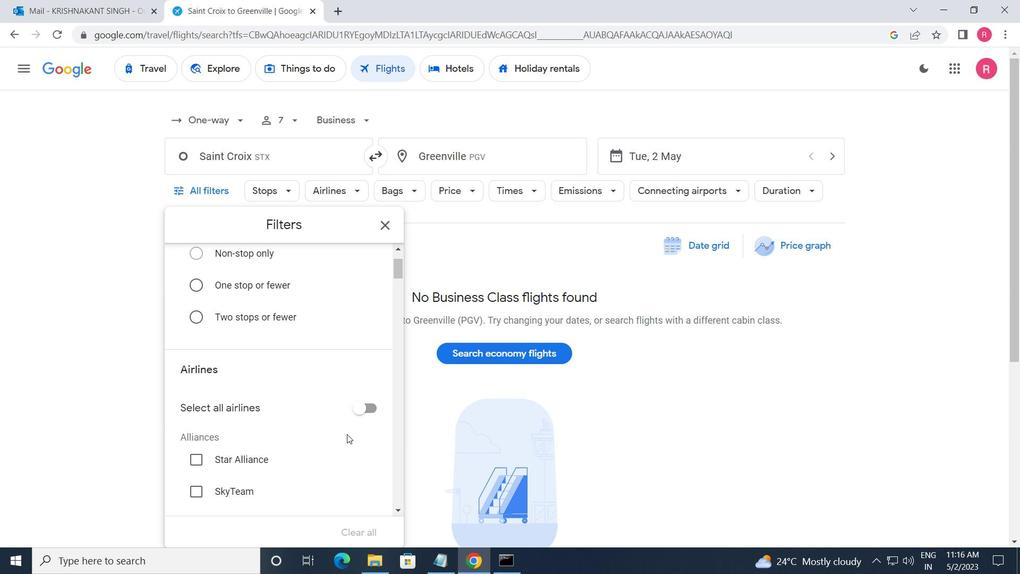 
Action: Mouse moved to (345, 437)
Screenshot: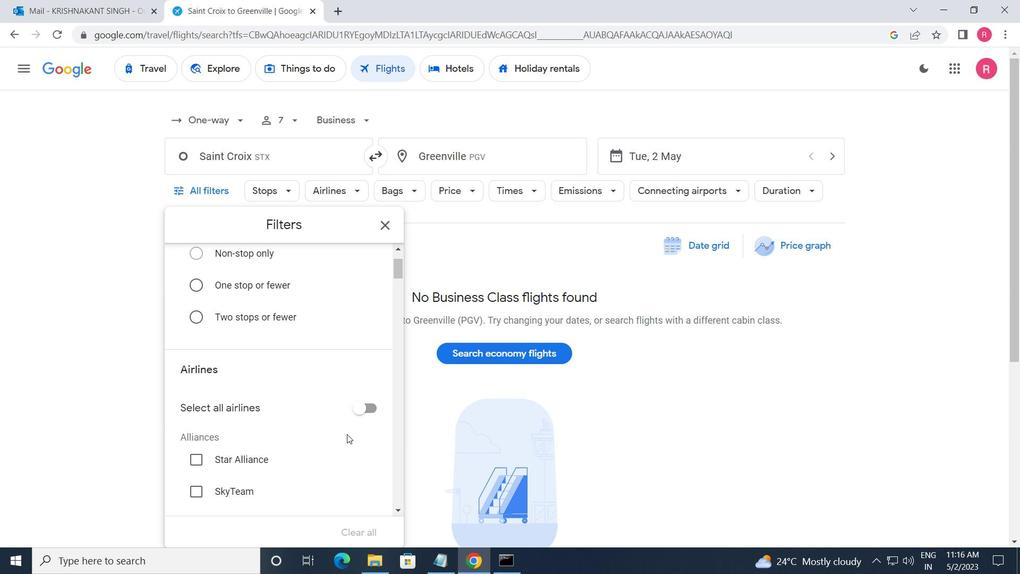 
Action: Mouse scrolled (345, 437) with delta (0, 0)
Screenshot: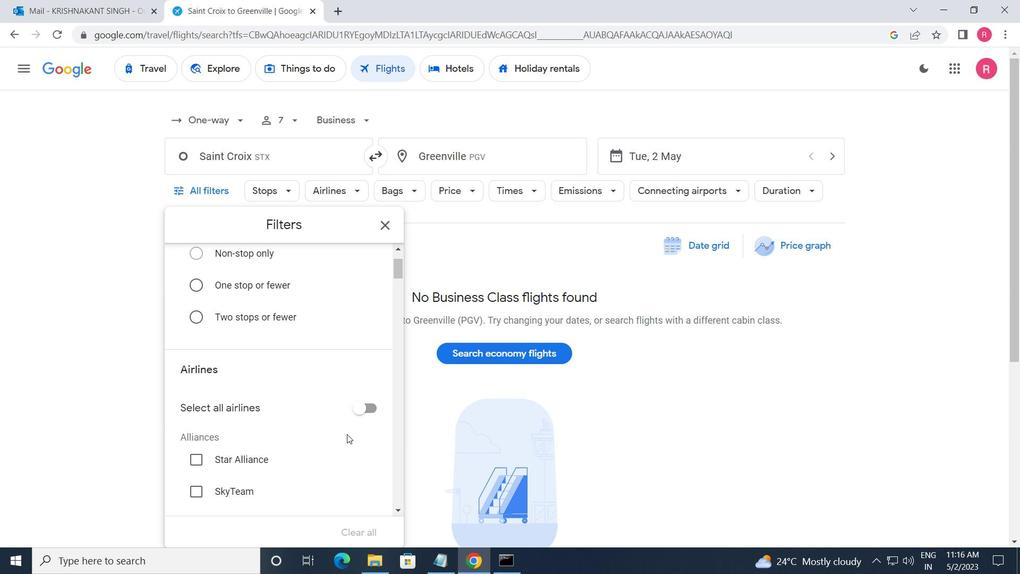 
Action: Mouse moved to (343, 438)
Screenshot: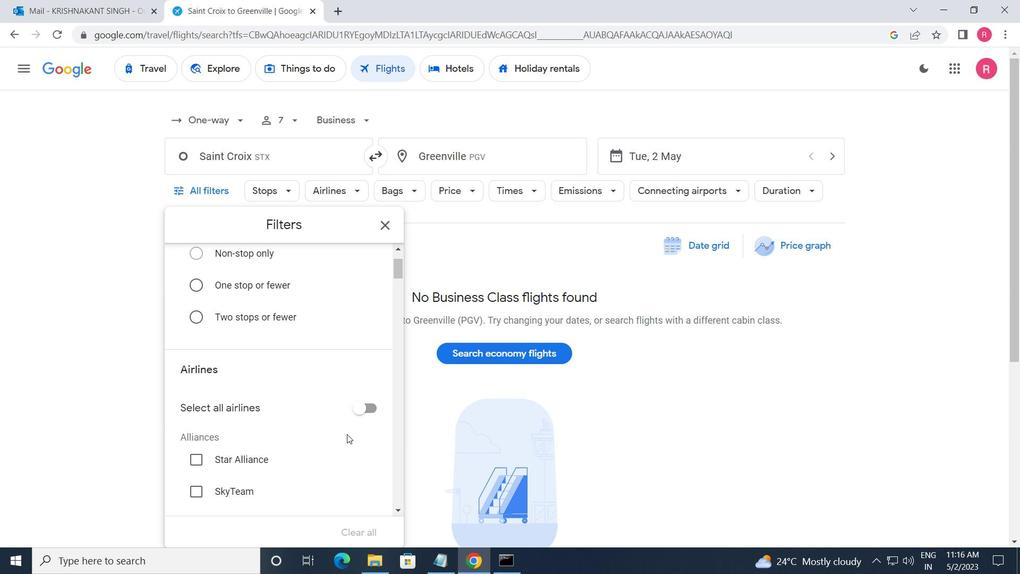 
Action: Mouse scrolled (343, 438) with delta (0, 0)
Screenshot: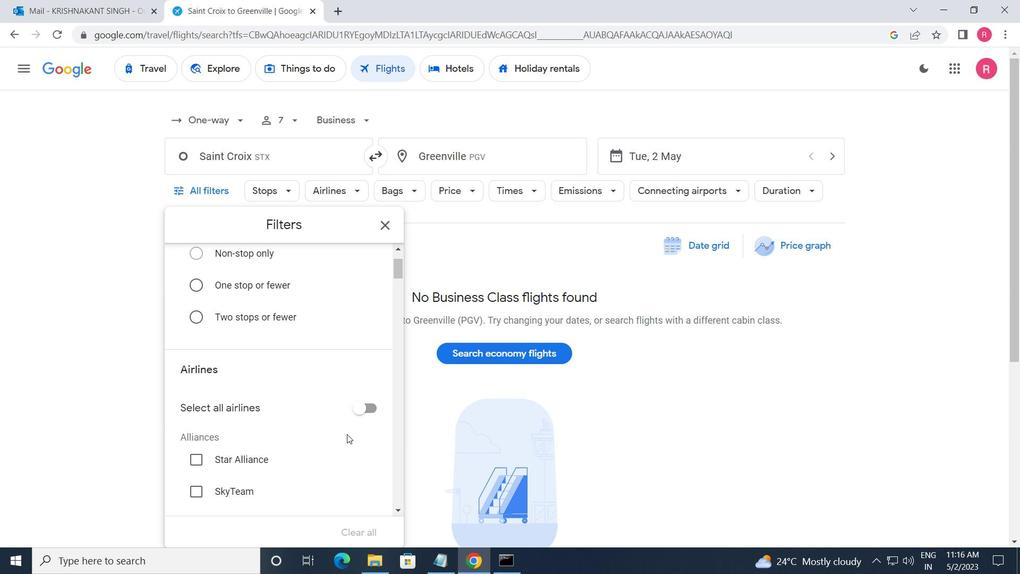
Action: Mouse scrolled (343, 438) with delta (0, 0)
Screenshot: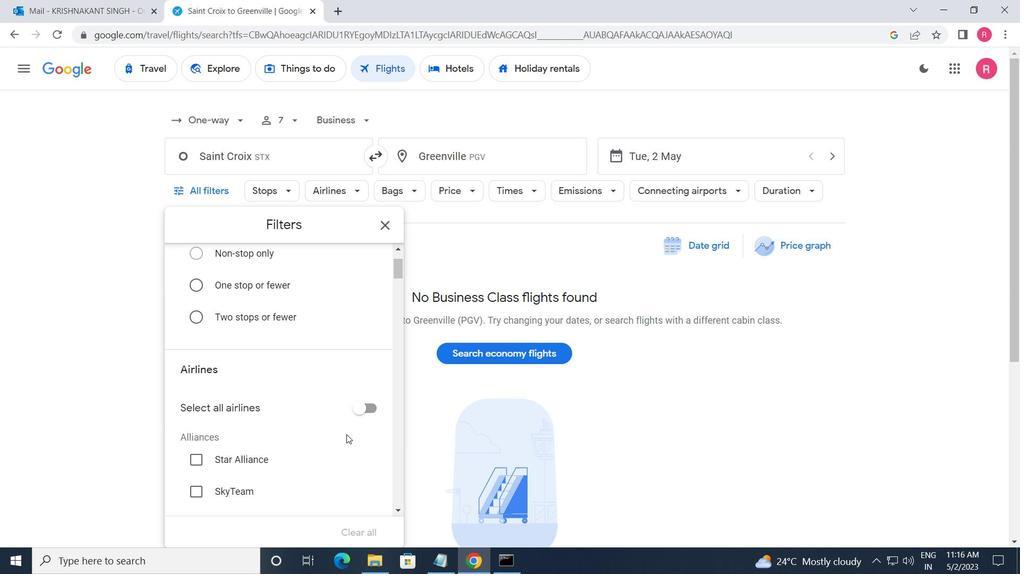 
Action: Mouse scrolled (343, 438) with delta (0, 0)
Screenshot: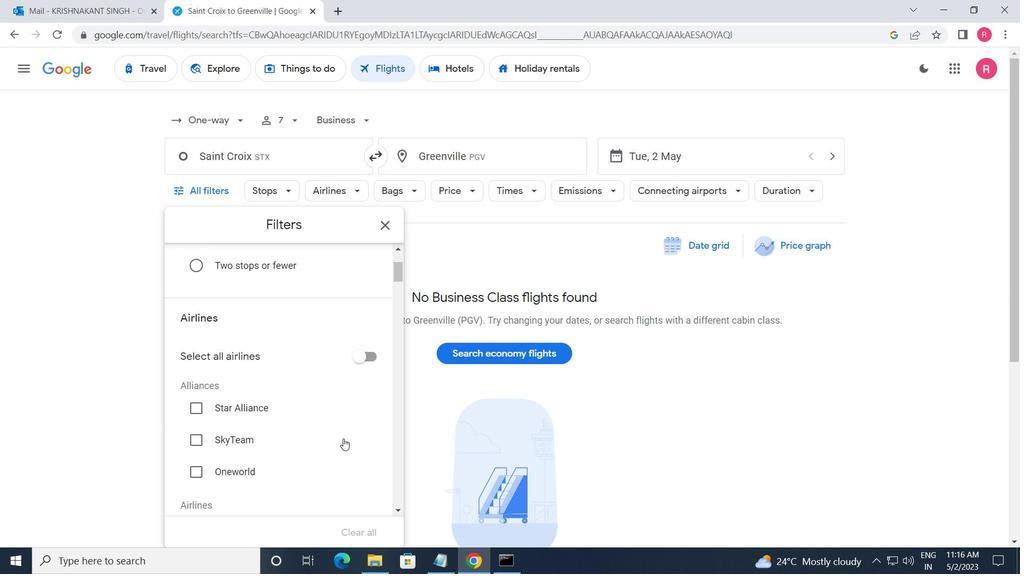 
Action: Mouse scrolled (343, 438) with delta (0, 0)
Screenshot: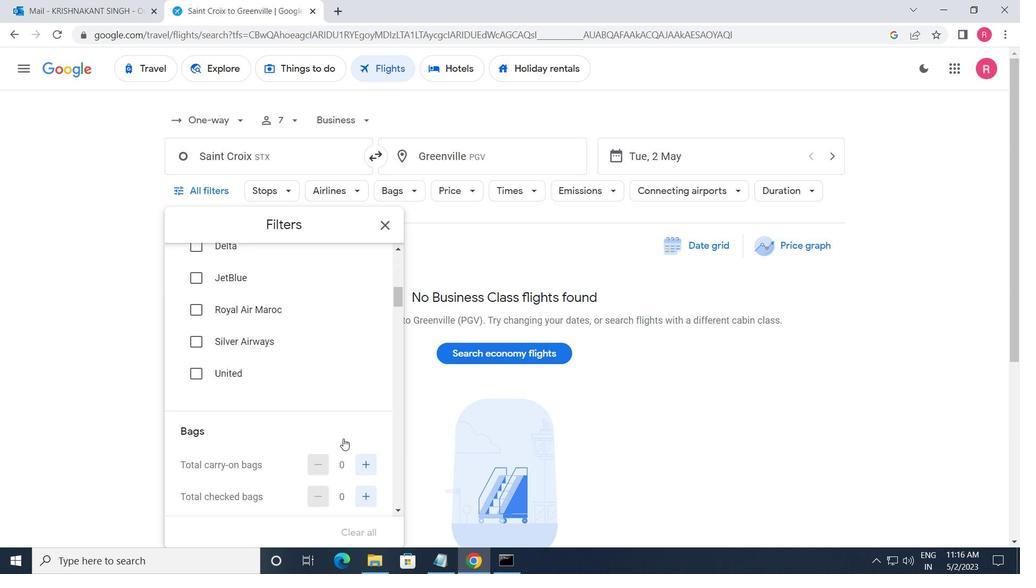 
Action: Mouse moved to (365, 402)
Screenshot: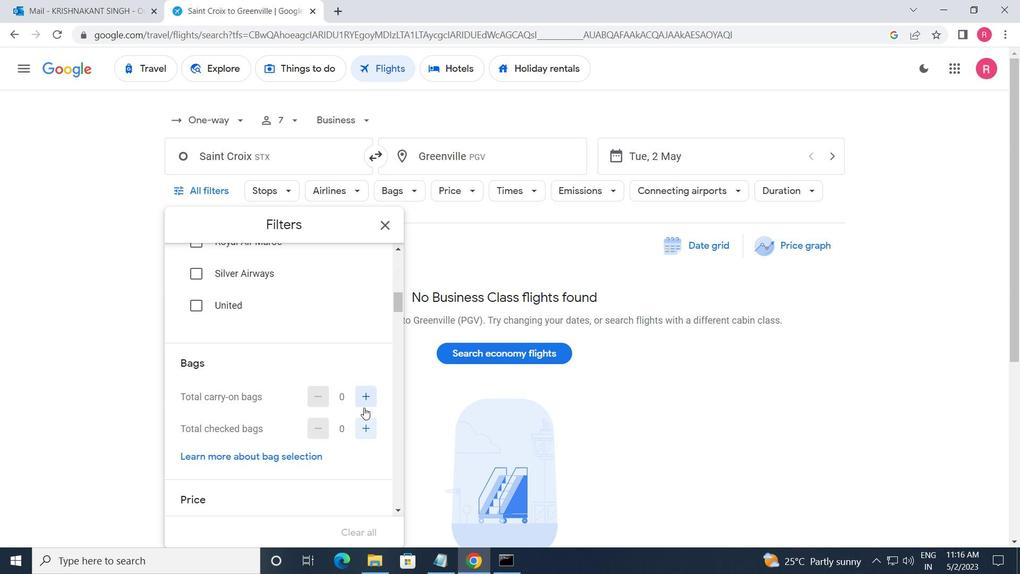 
Action: Mouse pressed left at (365, 402)
Screenshot: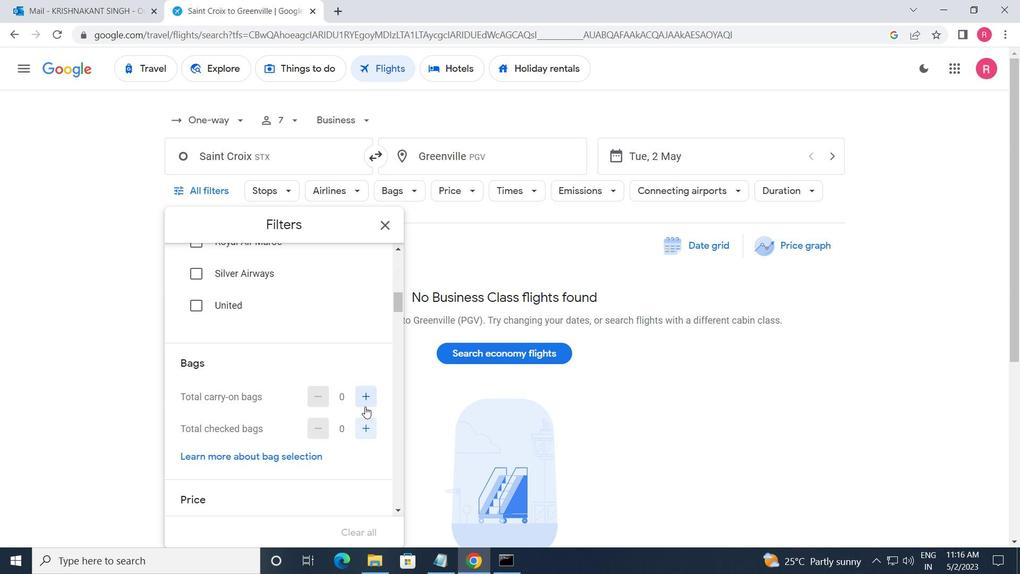 
Action: Mouse pressed left at (365, 402)
Screenshot: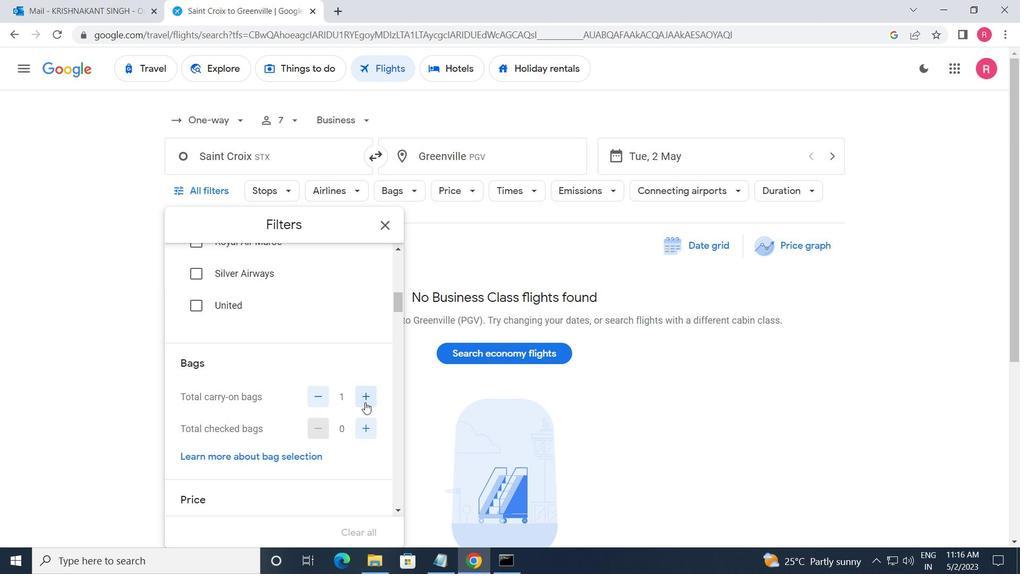 
Action: Mouse moved to (360, 420)
Screenshot: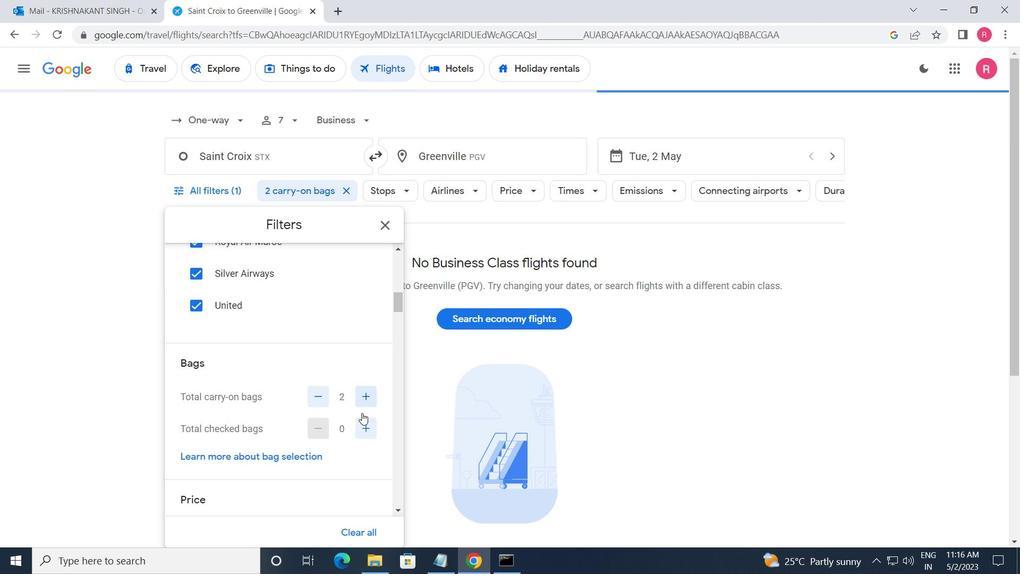 
Action: Mouse scrolled (360, 420) with delta (0, 0)
Screenshot: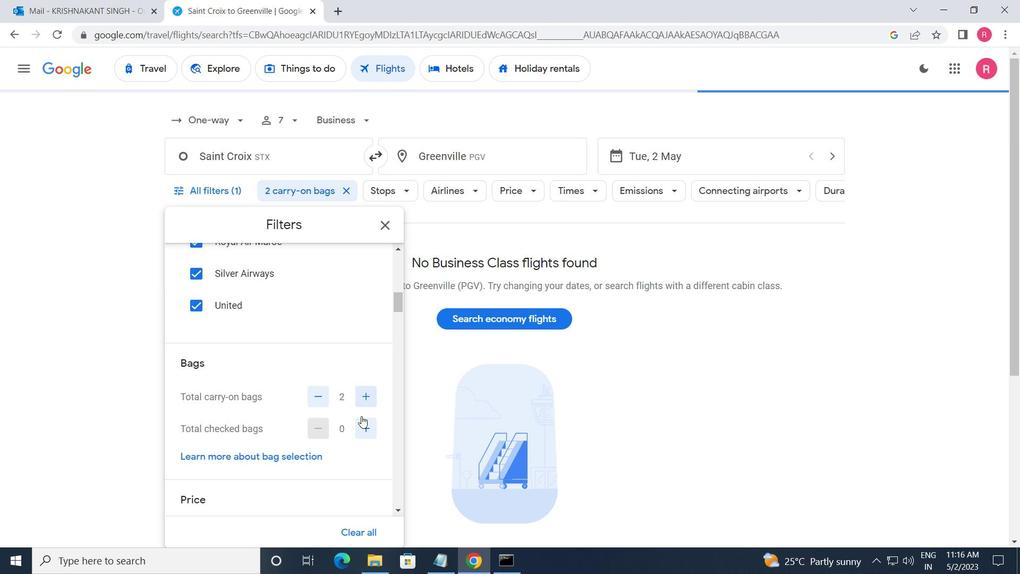 
Action: Mouse moved to (359, 422)
Screenshot: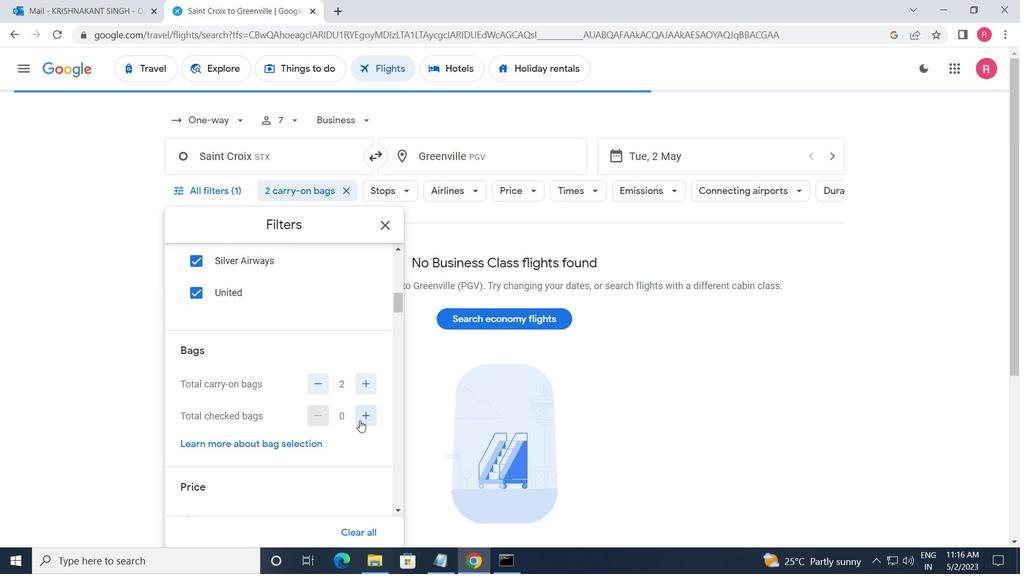 
Action: Mouse scrolled (359, 421) with delta (0, 0)
Screenshot: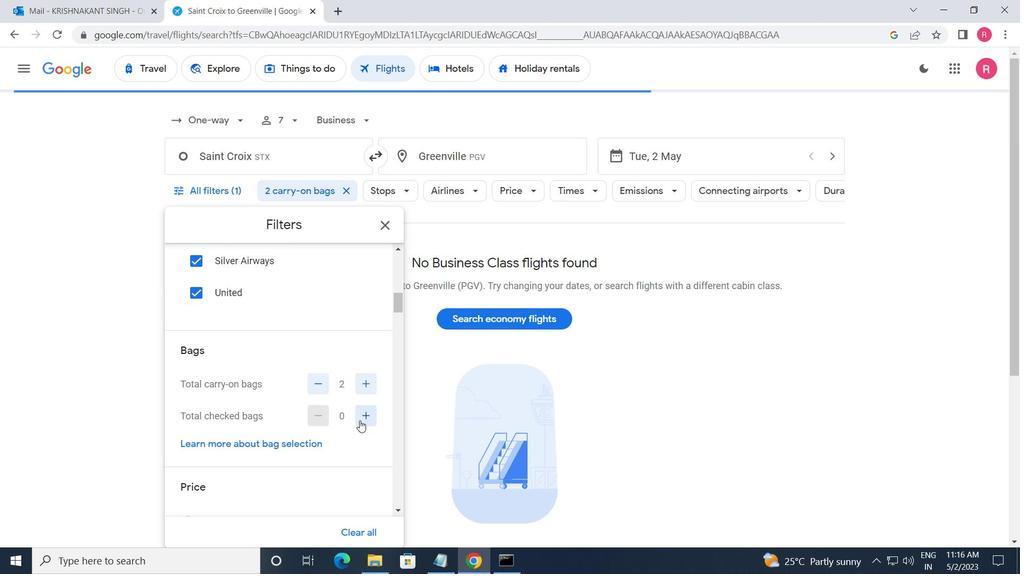 
Action: Mouse moved to (364, 302)
Screenshot: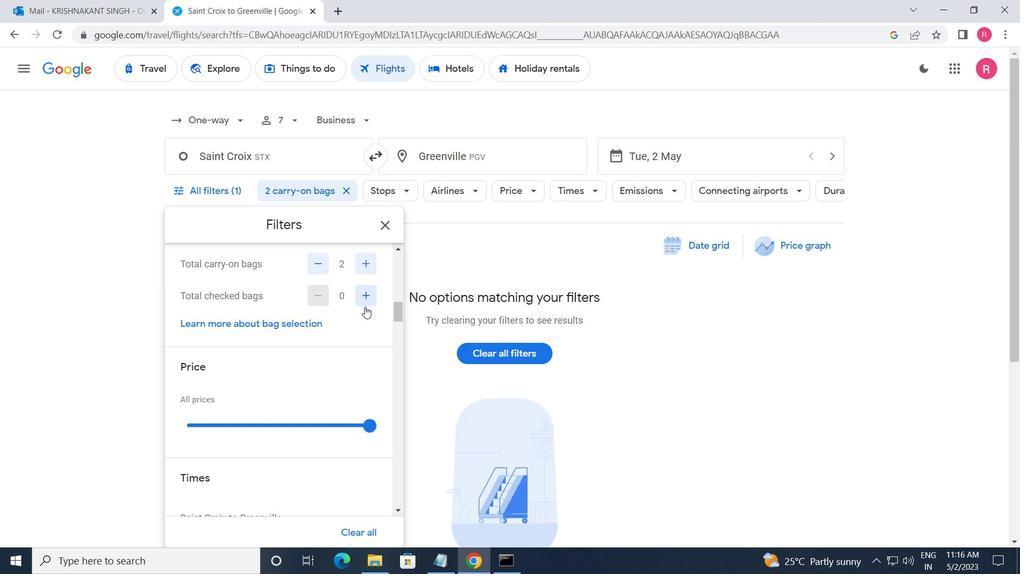 
Action: Mouse pressed left at (364, 302)
Screenshot: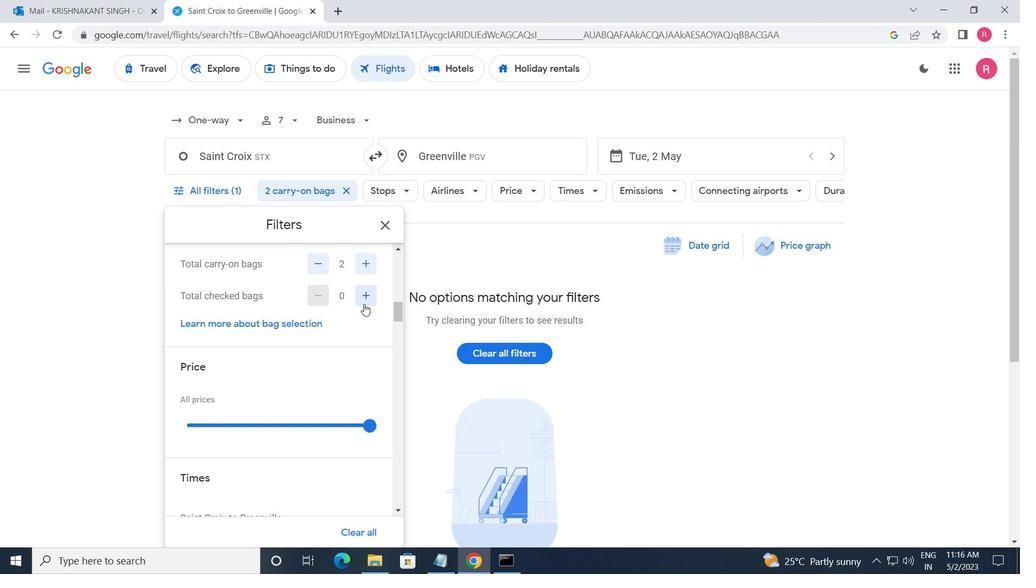 
Action: Mouse pressed left at (364, 302)
Screenshot: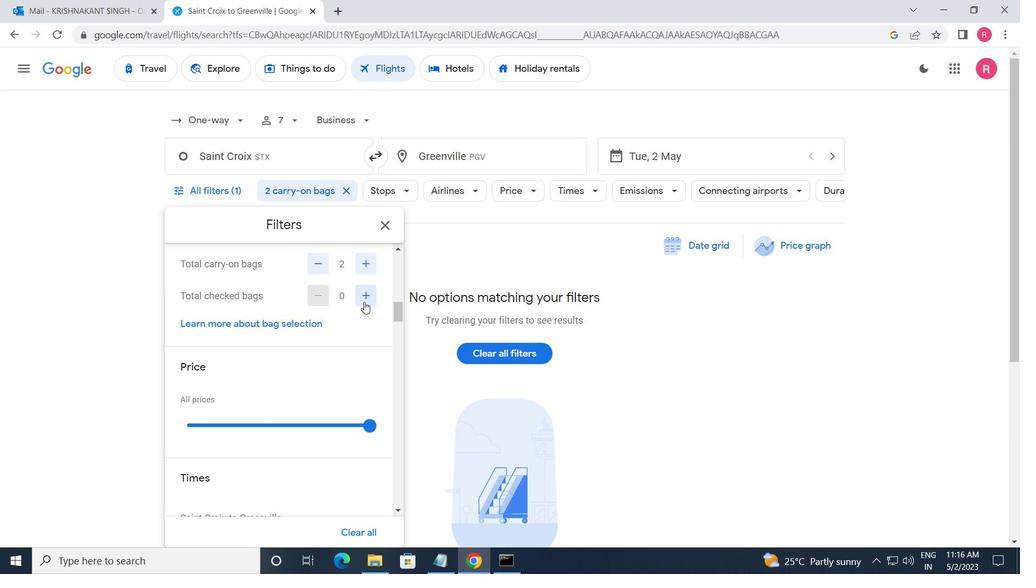 
Action: Mouse pressed left at (364, 302)
Screenshot: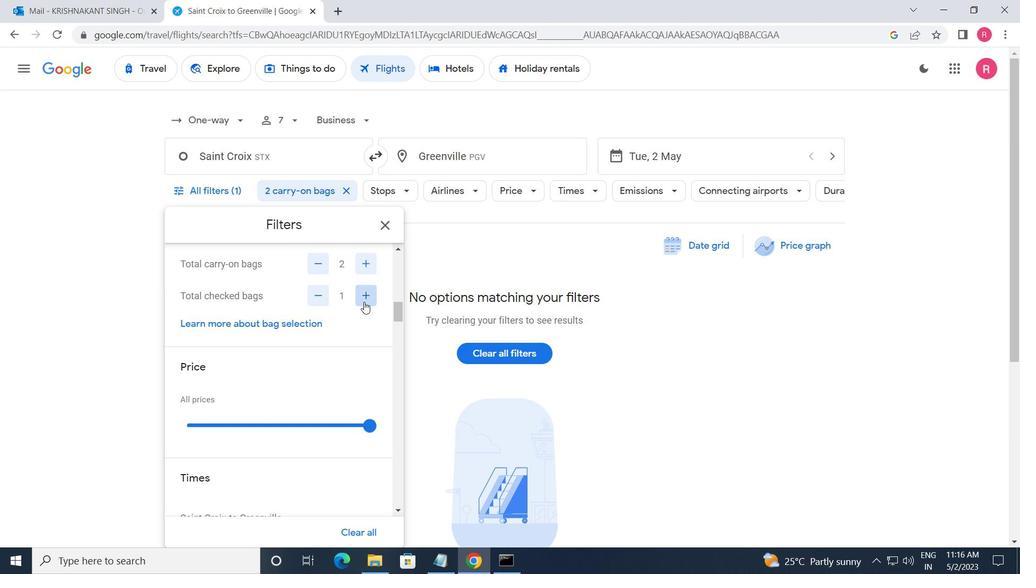 
Action: Mouse pressed left at (364, 302)
Screenshot: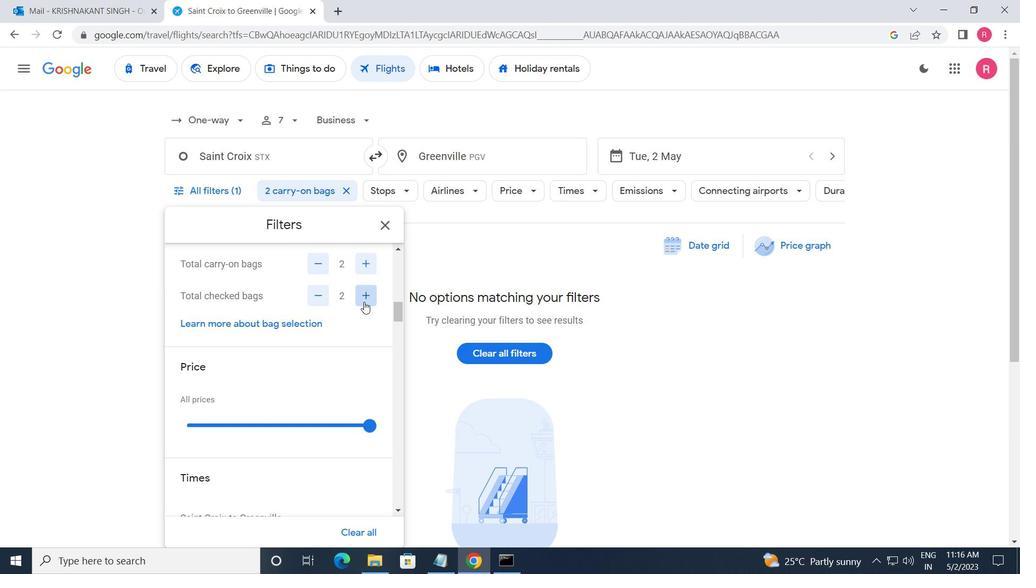 
Action: Mouse pressed left at (364, 302)
Screenshot: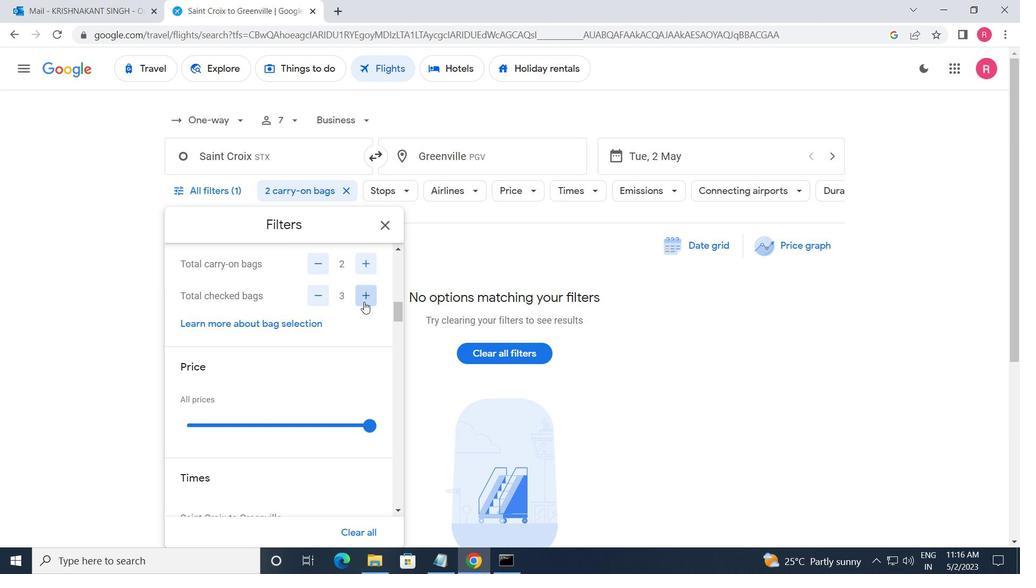 
Action: Mouse pressed left at (364, 302)
Screenshot: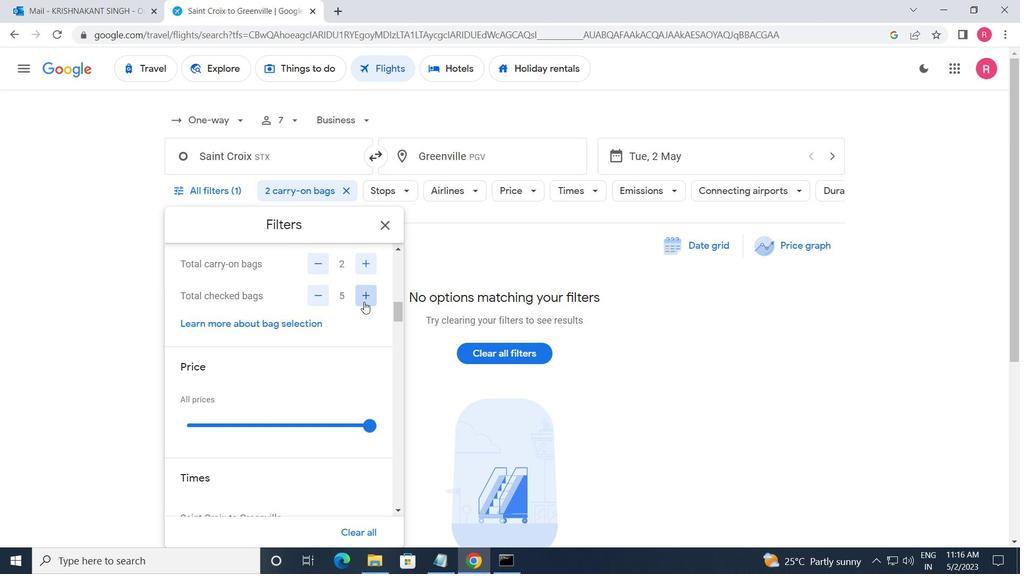 
Action: Mouse pressed left at (364, 302)
Screenshot: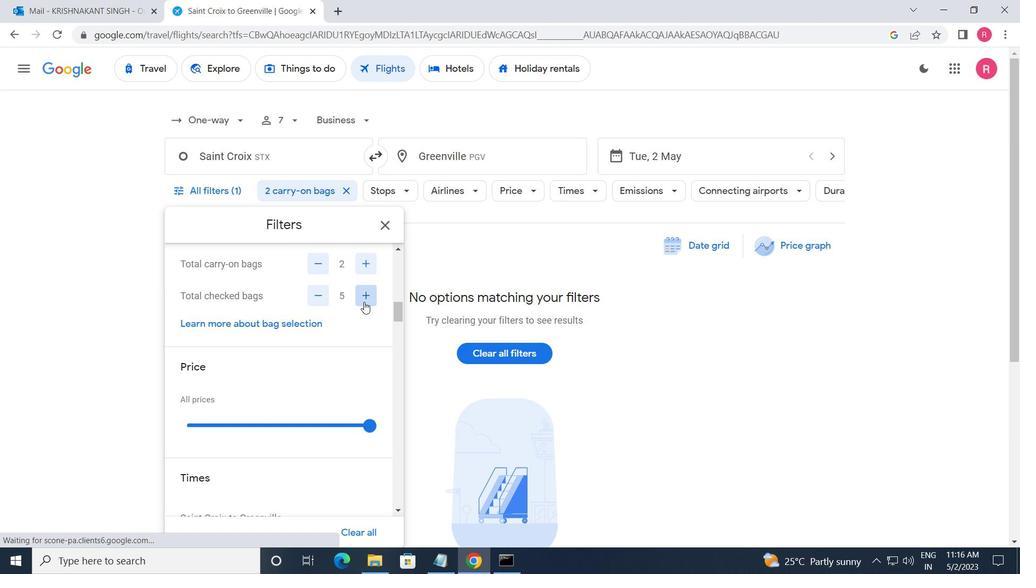 
Action: Mouse moved to (367, 384)
Screenshot: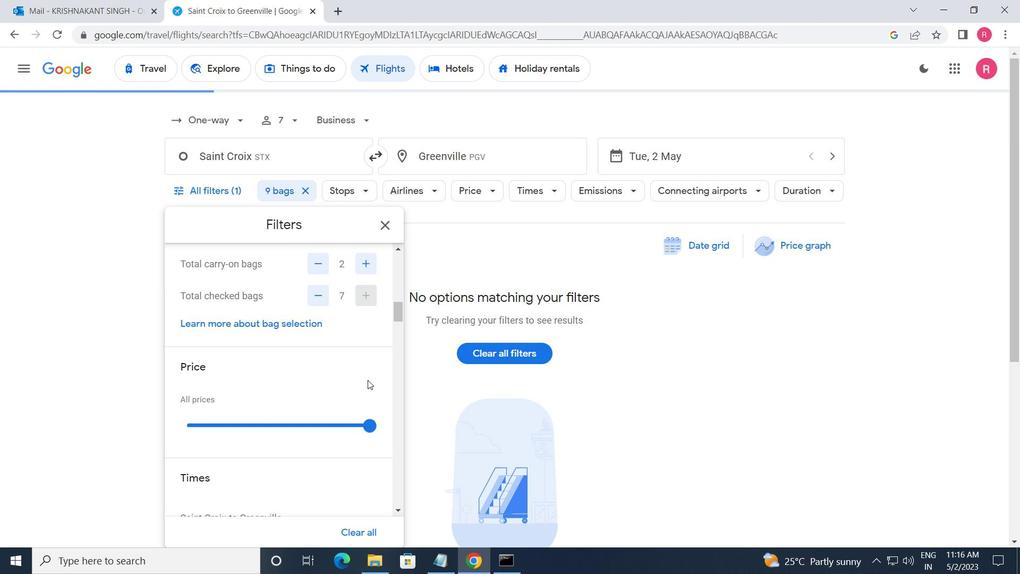 
Action: Mouse scrolled (367, 384) with delta (0, 0)
Screenshot: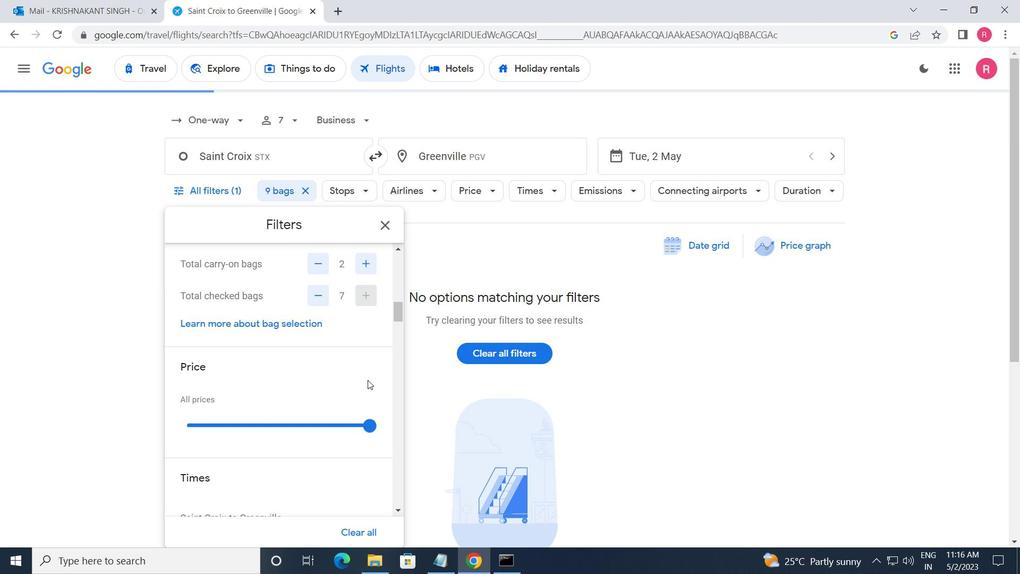 
Action: Mouse moved to (370, 363)
Screenshot: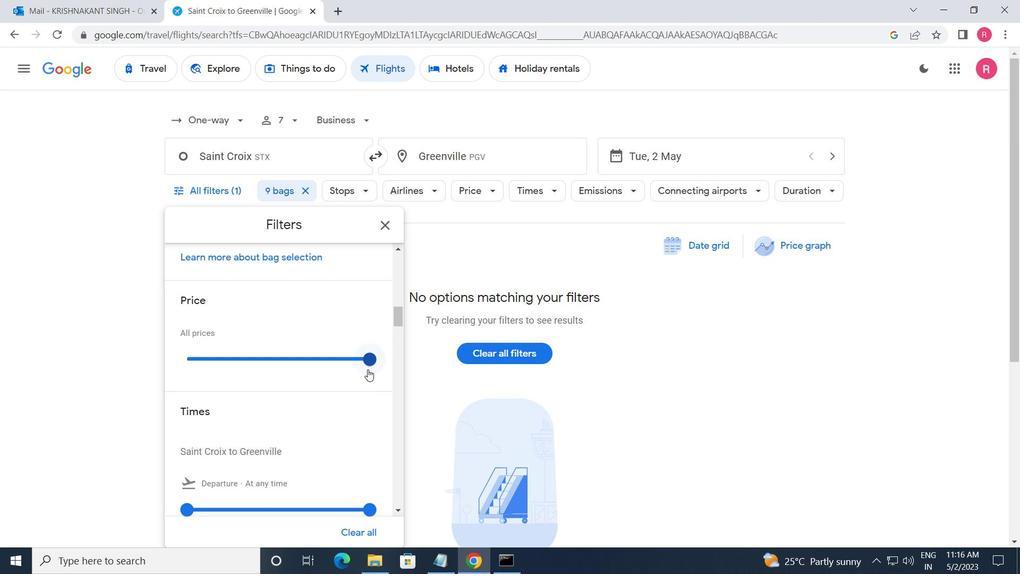 
Action: Mouse pressed left at (370, 363)
Screenshot: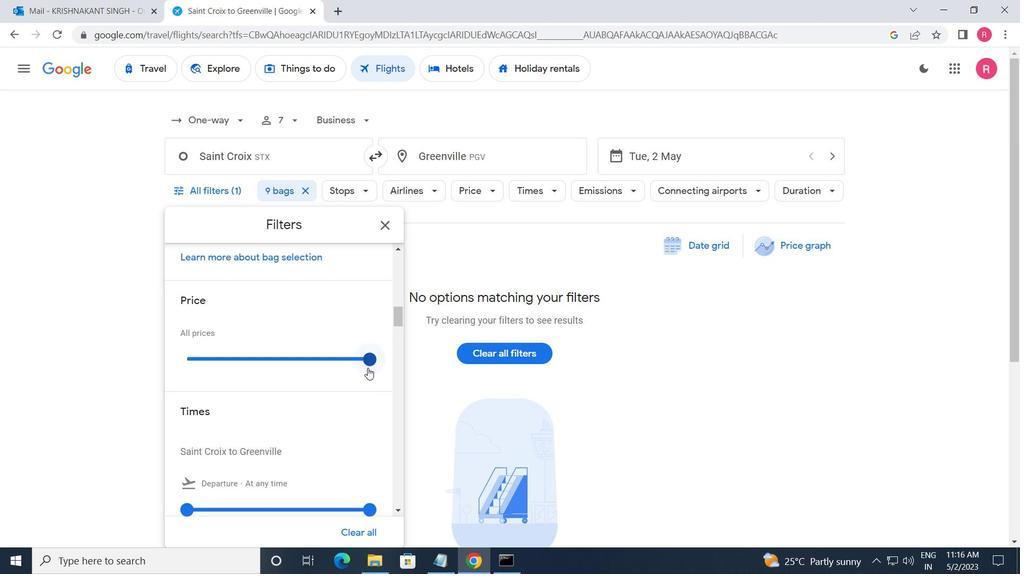 
Action: Mouse moved to (349, 406)
Screenshot: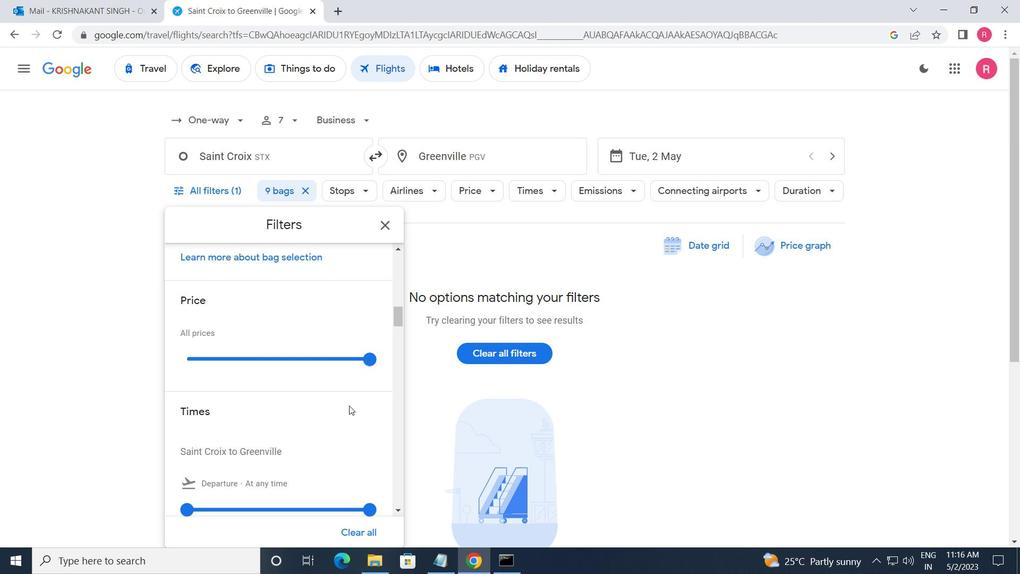 
Action: Mouse scrolled (349, 406) with delta (0, 0)
Screenshot: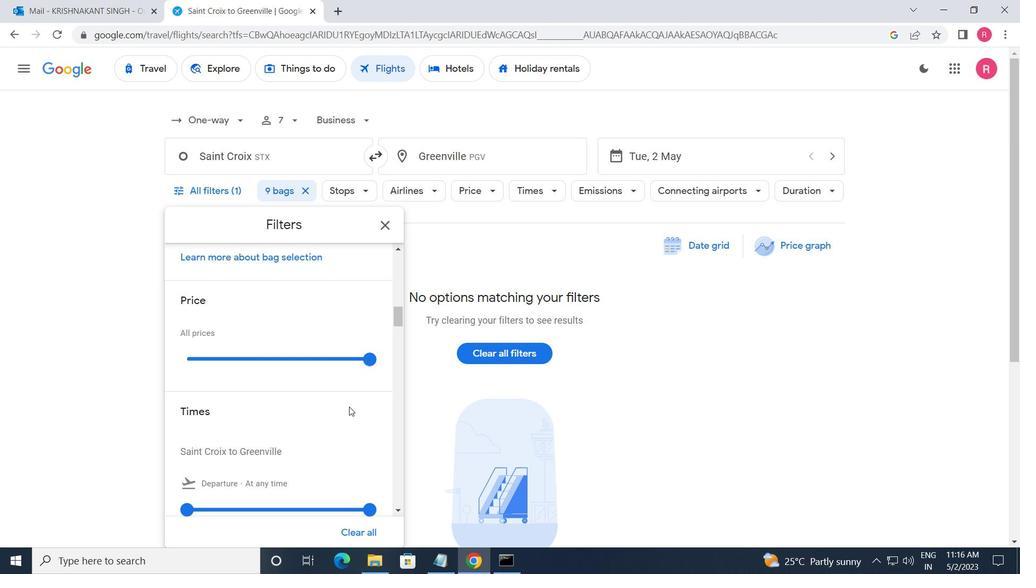 
Action: Mouse scrolled (349, 406) with delta (0, 0)
Screenshot: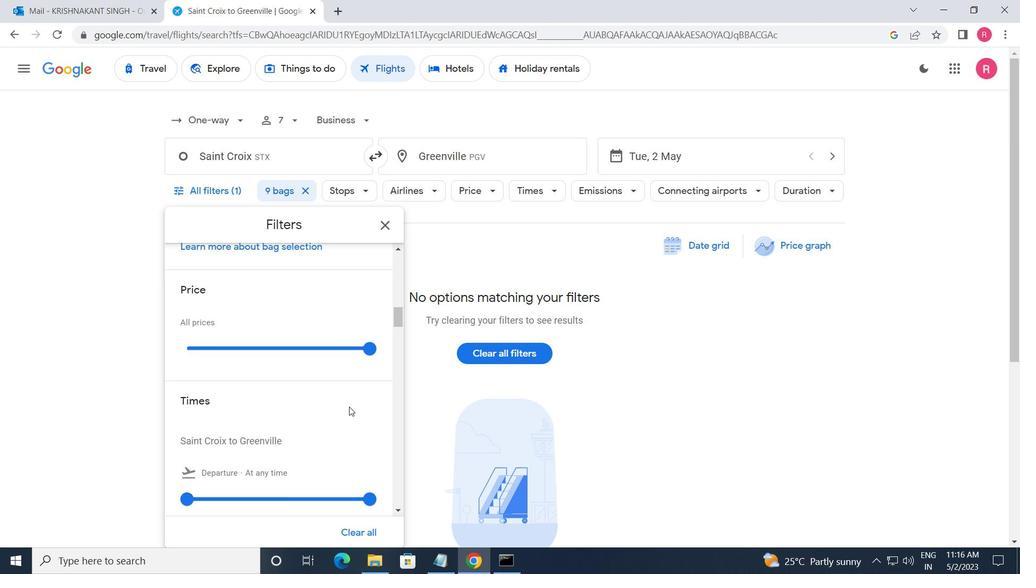 
Action: Mouse moved to (196, 379)
Screenshot: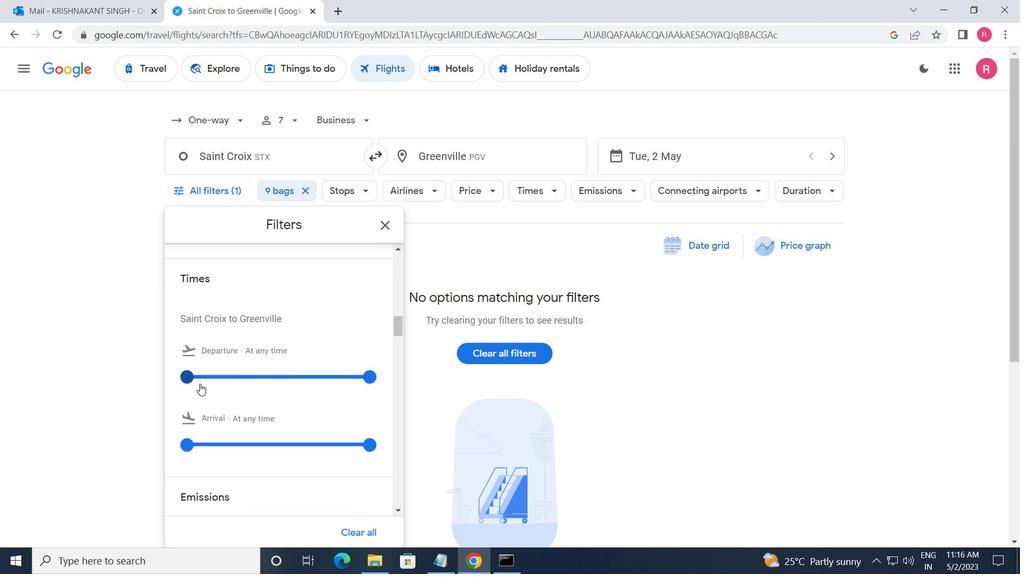 
Action: Mouse pressed left at (196, 379)
Screenshot: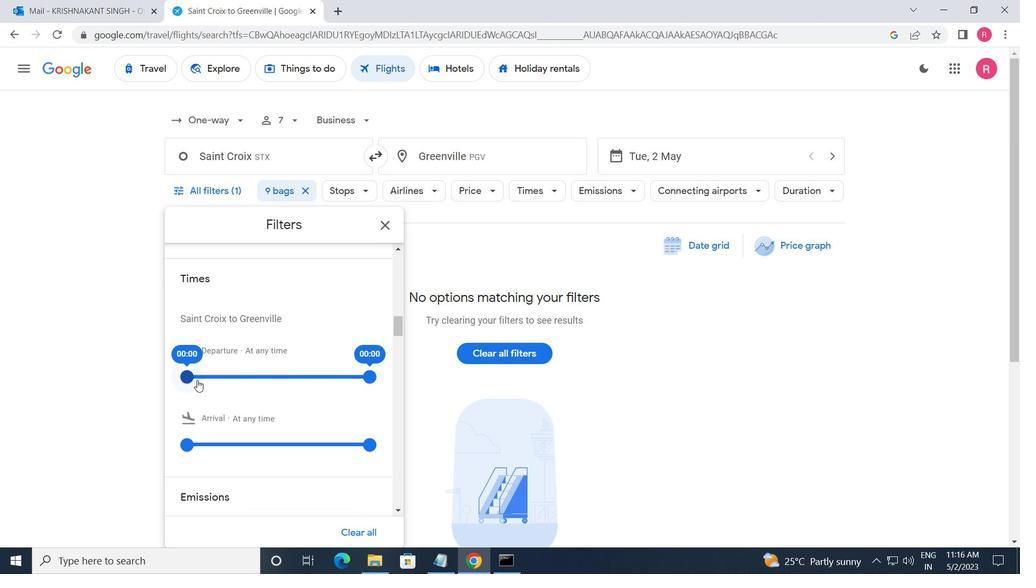 
Action: Mouse moved to (370, 375)
Screenshot: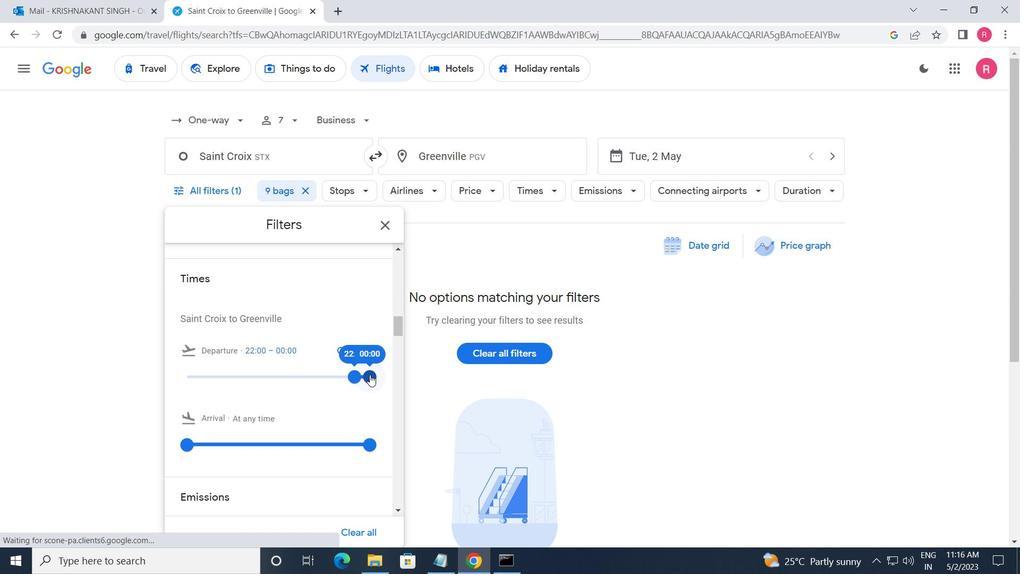 
Action: Mouse pressed left at (370, 375)
Screenshot: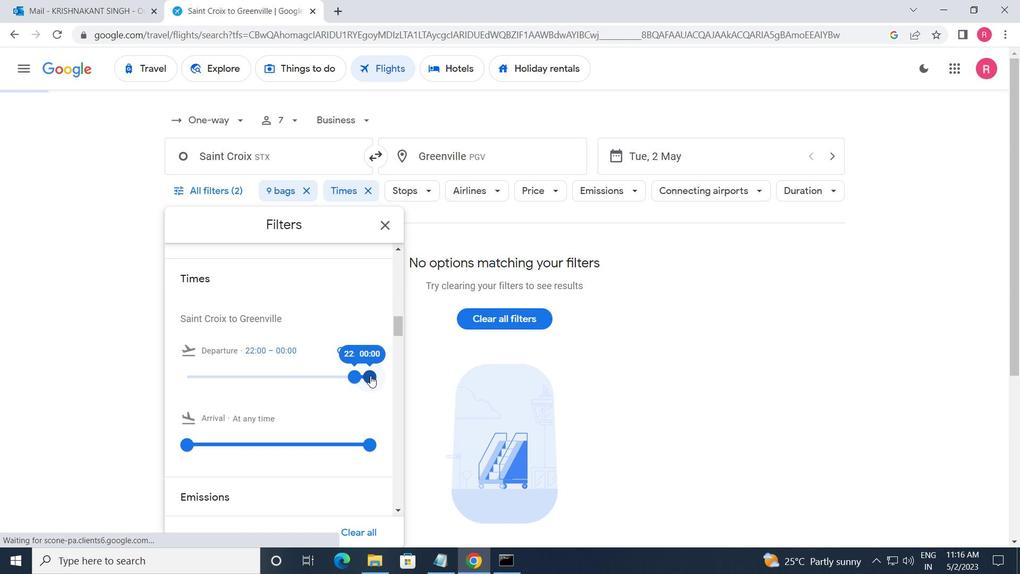 
Action: Mouse moved to (381, 228)
Screenshot: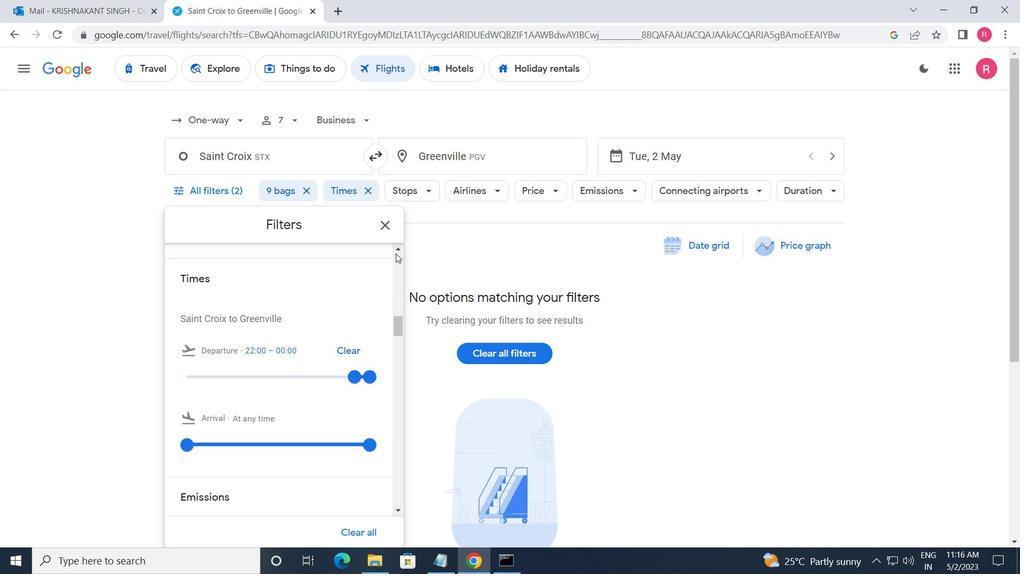
Action: Mouse pressed left at (381, 228)
Screenshot: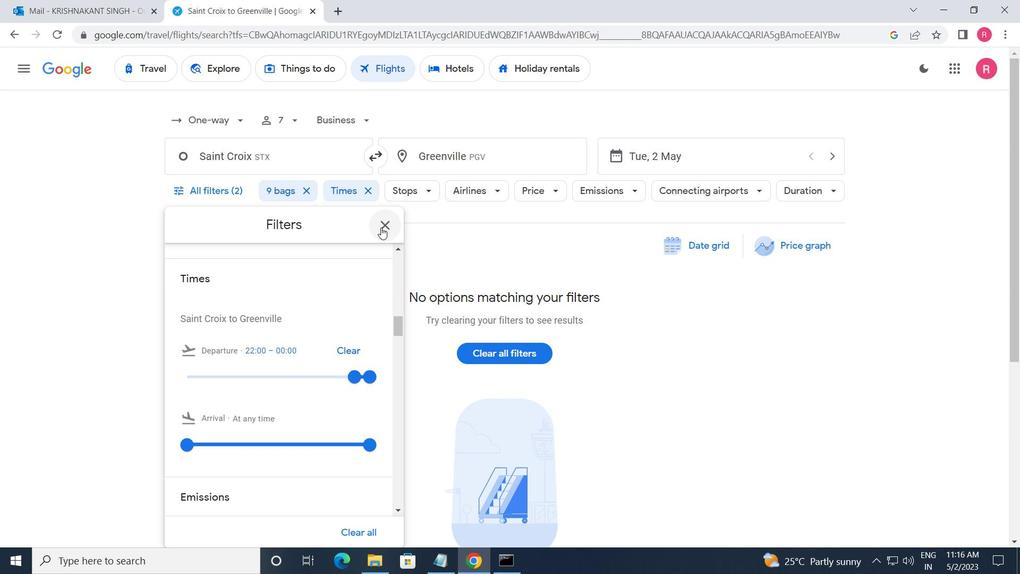 
Action: Mouse moved to (381, 228)
Screenshot: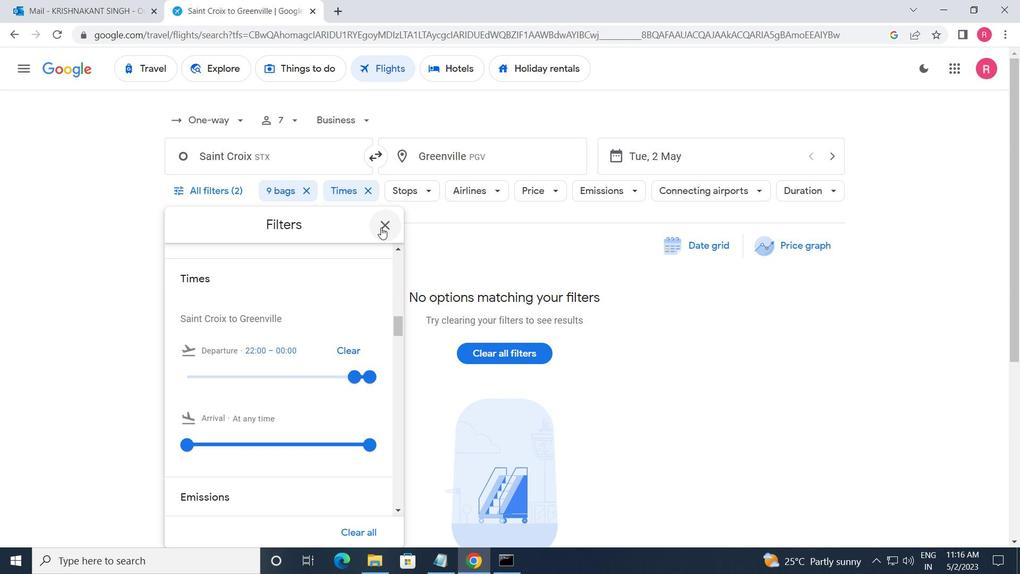 
